 Task: Check the percentage active listings of hiking trails in the last 3 years.
Action: Mouse moved to (1005, 250)
Screenshot: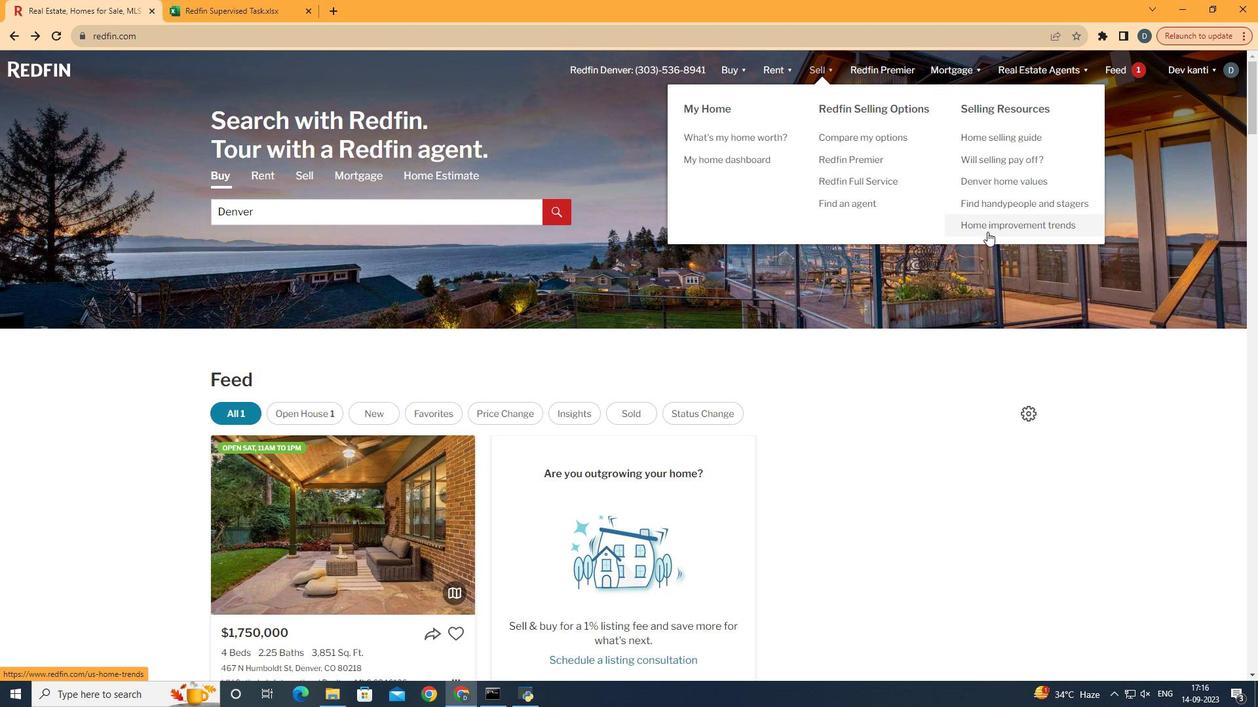 
Action: Mouse pressed left at (1005, 250)
Screenshot: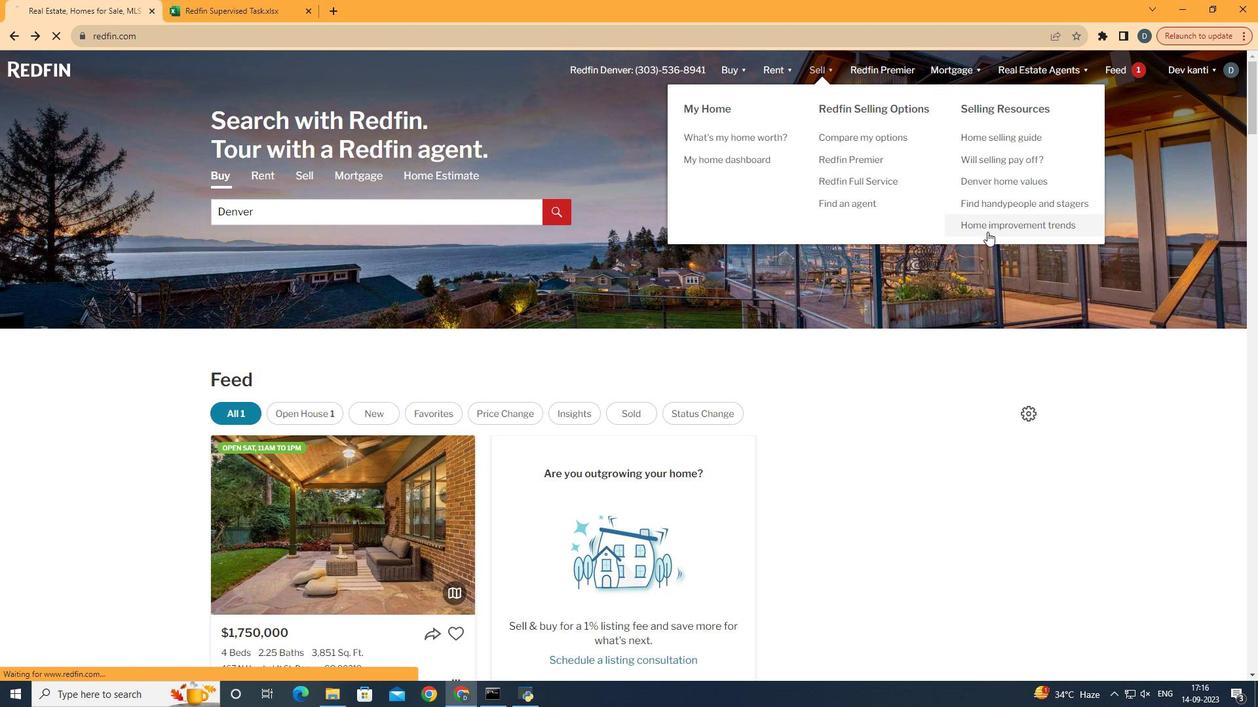 
Action: Mouse moved to (323, 266)
Screenshot: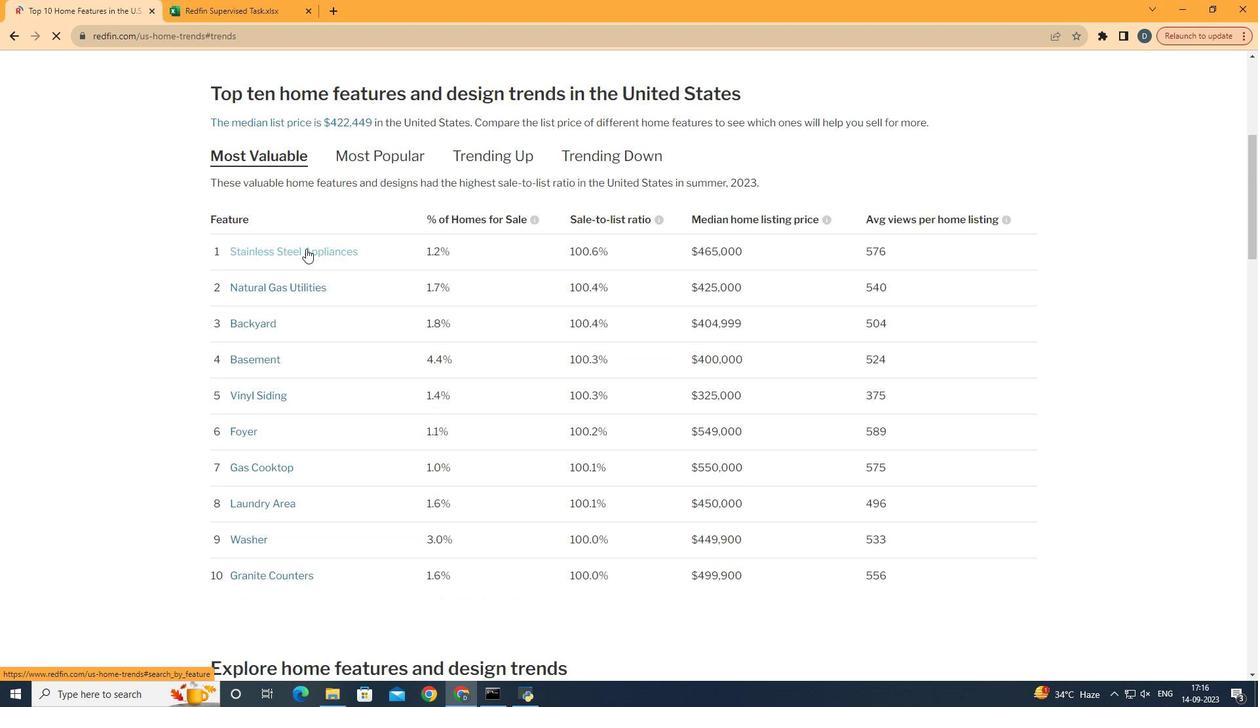 
Action: Mouse pressed left at (323, 266)
Screenshot: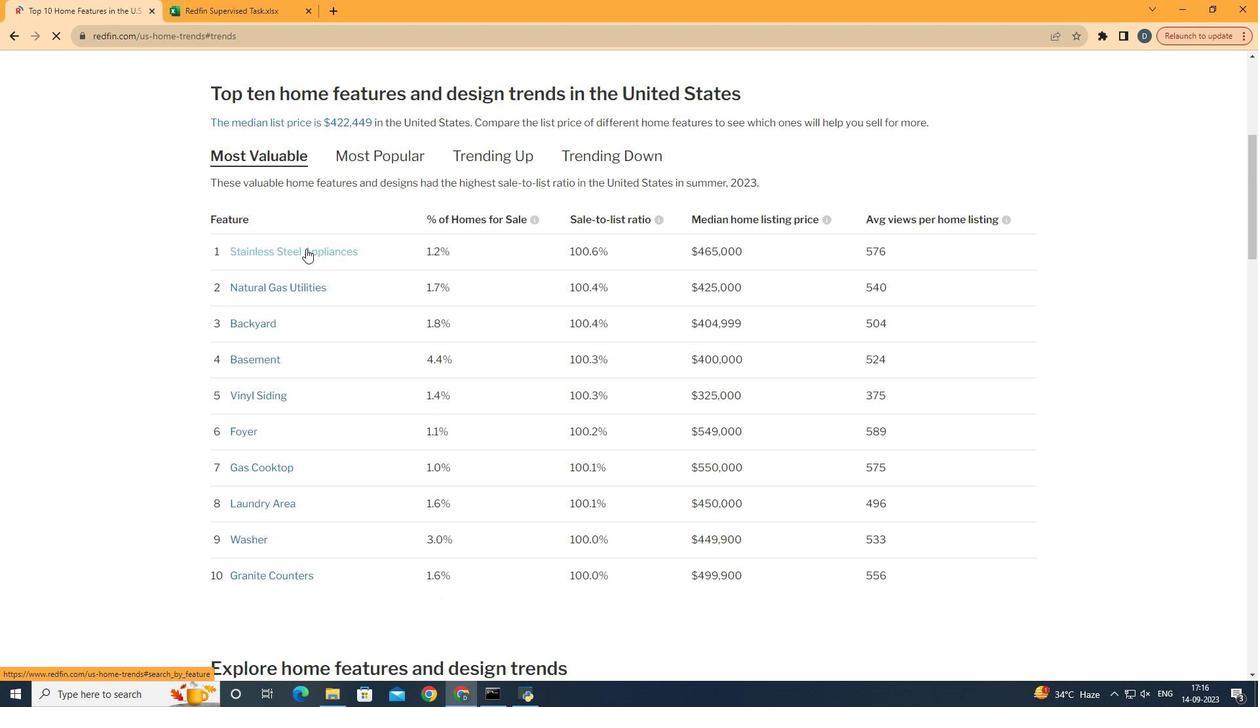 
Action: Mouse moved to (438, 353)
Screenshot: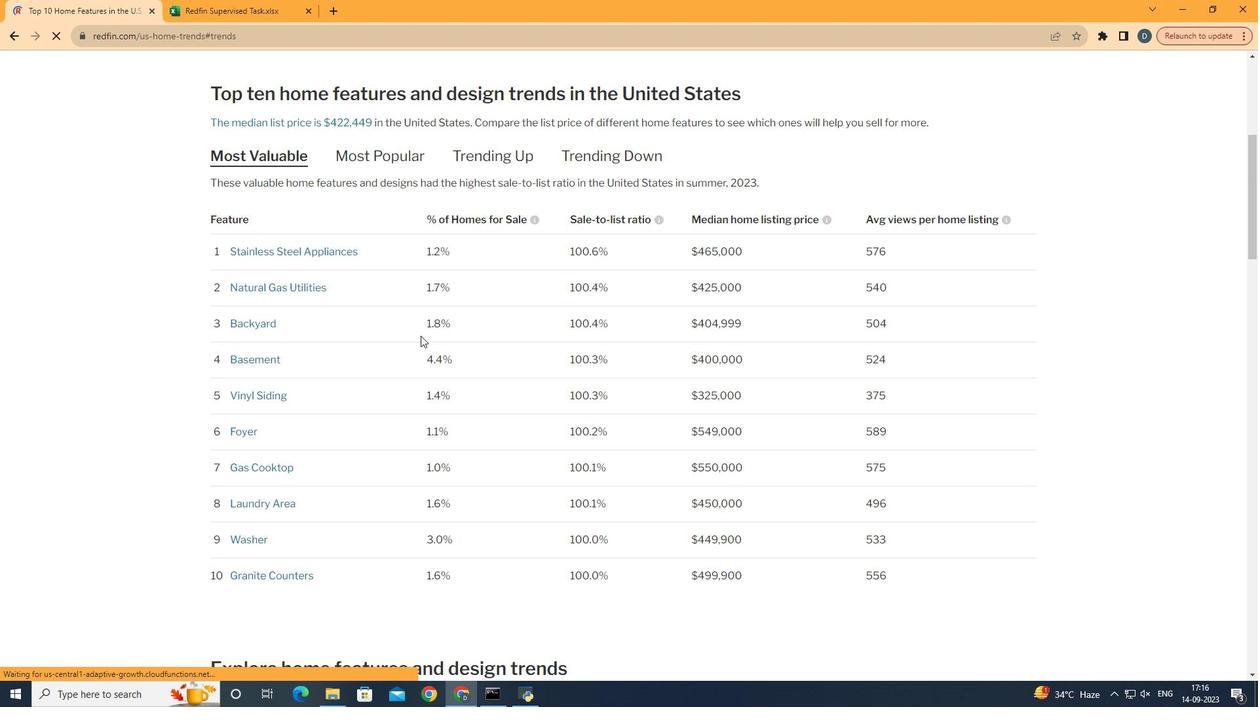 
Action: Mouse scrolled (438, 353) with delta (0, 0)
Screenshot: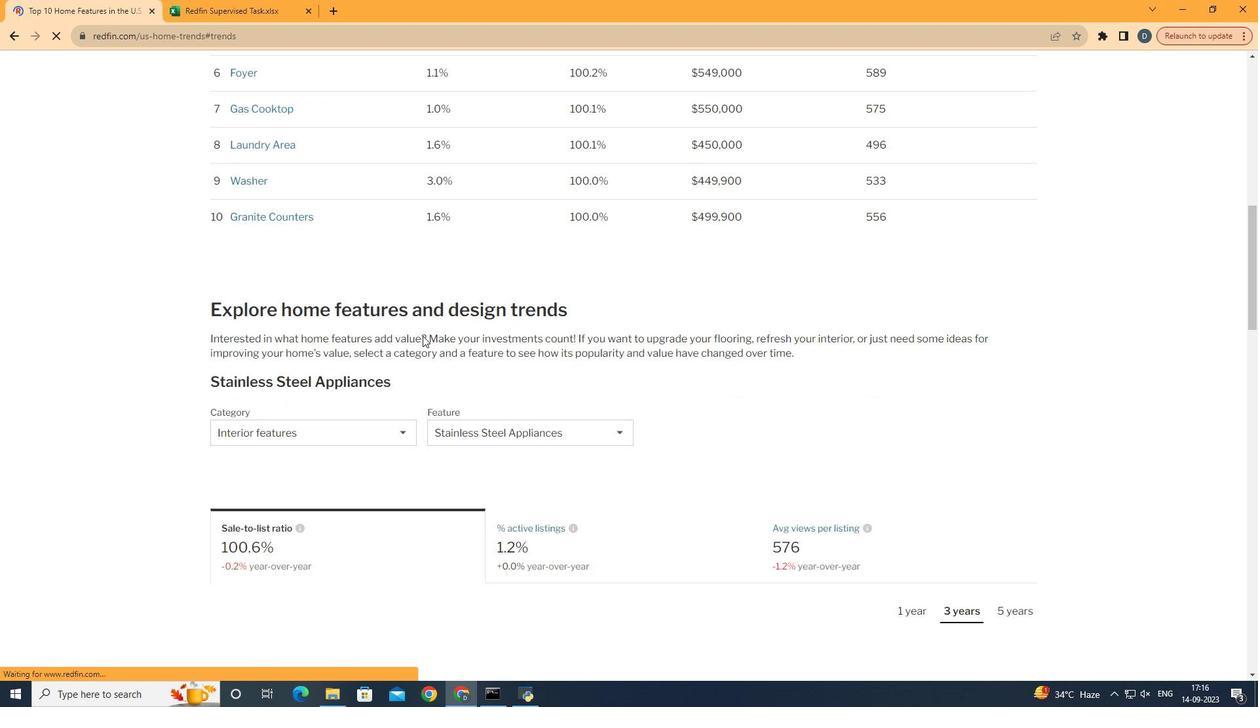 
Action: Mouse scrolled (438, 353) with delta (0, 0)
Screenshot: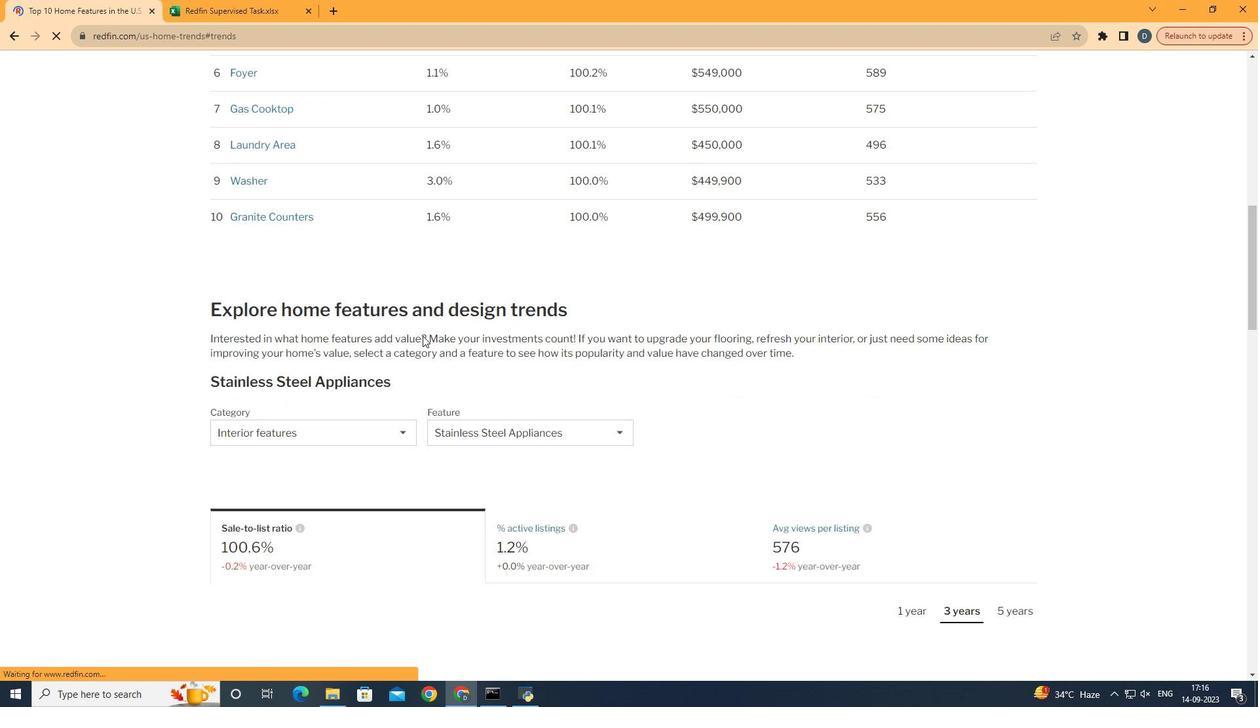 
Action: Mouse scrolled (438, 353) with delta (0, 0)
Screenshot: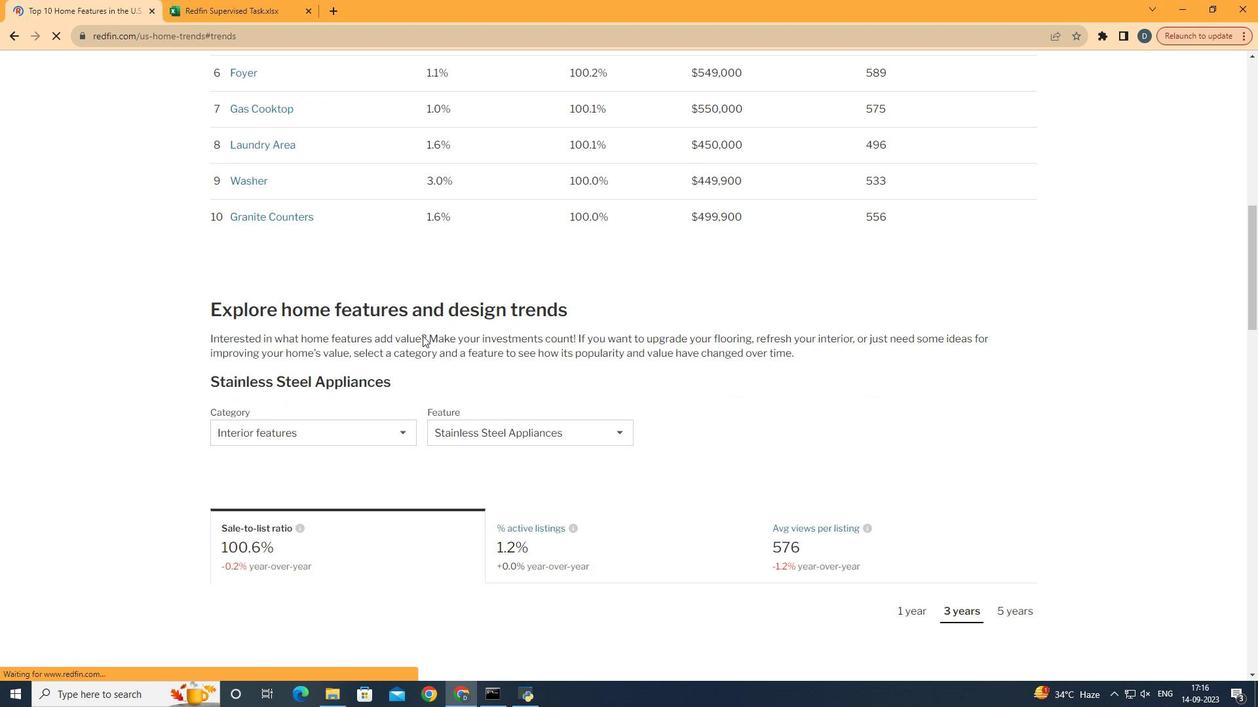 
Action: Mouse scrolled (438, 353) with delta (0, 0)
Screenshot: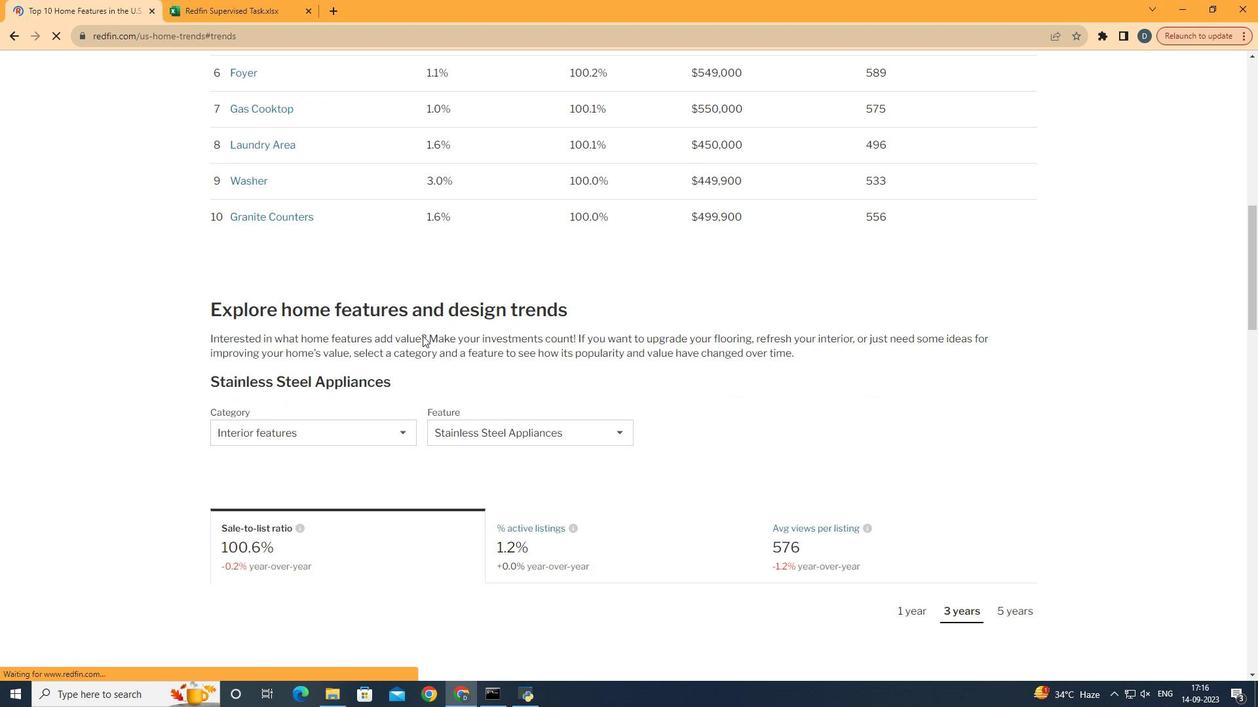 
Action: Mouse scrolled (438, 353) with delta (0, 0)
Screenshot: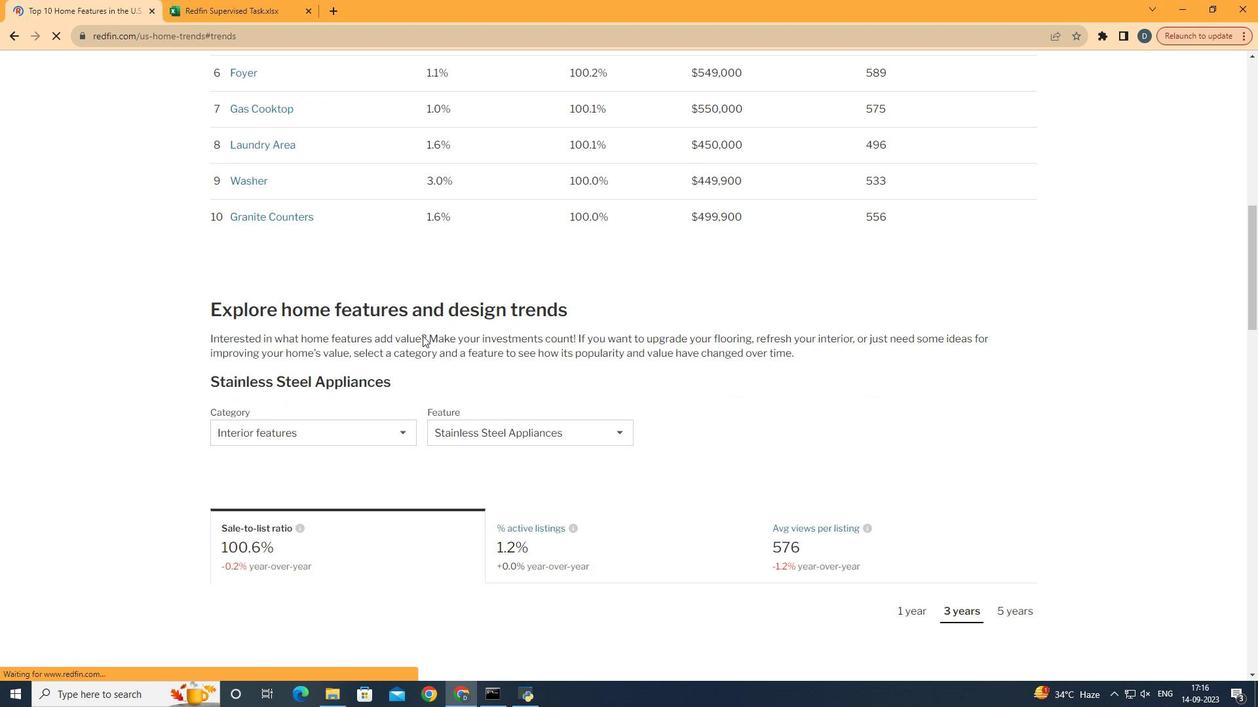 
Action: Mouse scrolled (438, 353) with delta (0, 0)
Screenshot: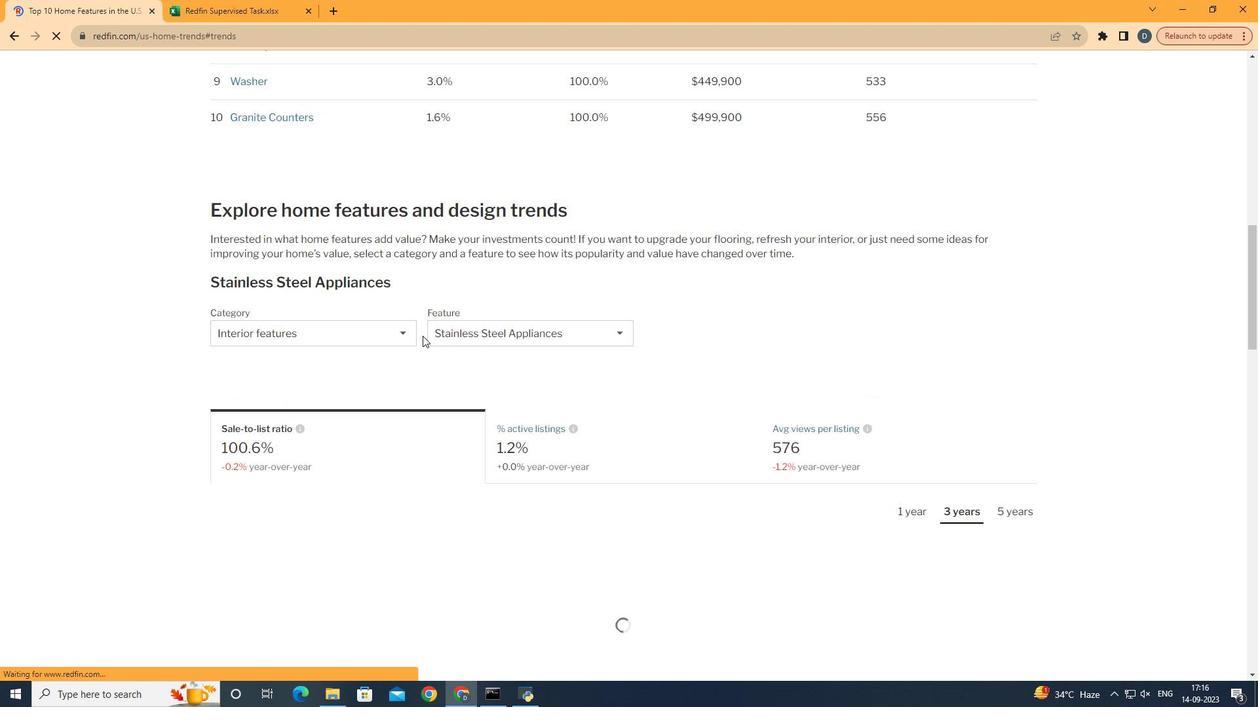 
Action: Mouse scrolled (438, 353) with delta (0, 0)
Screenshot: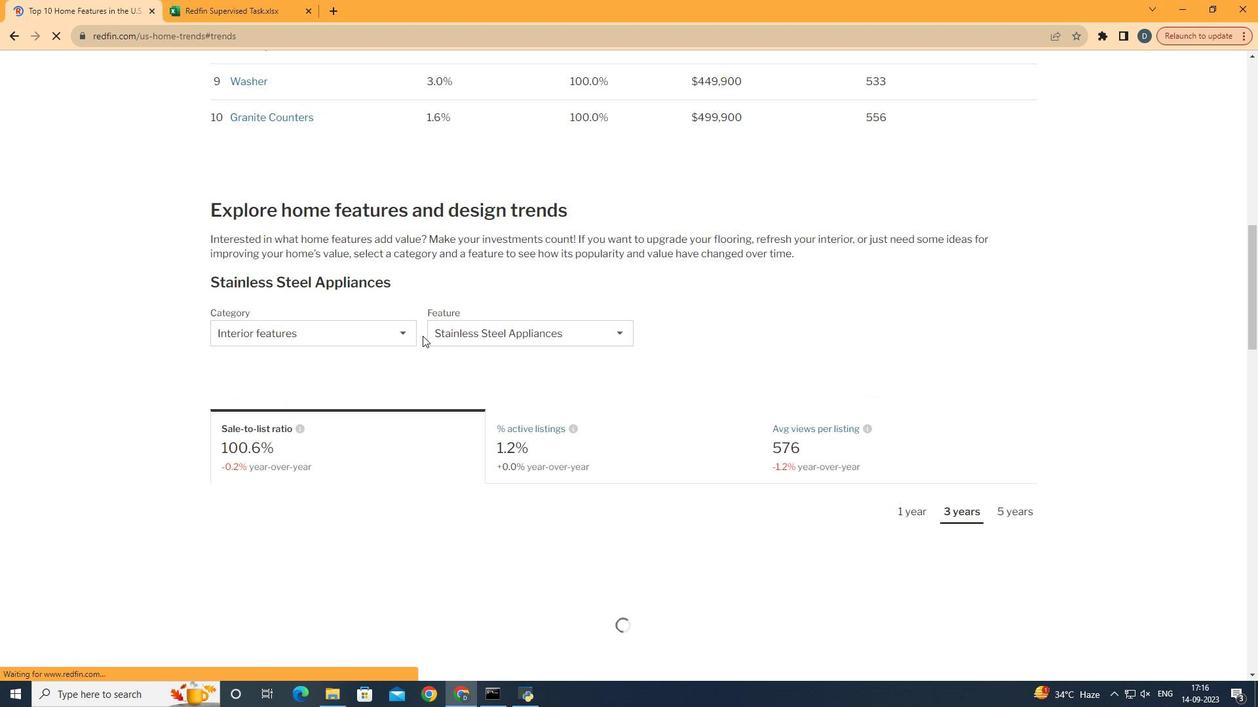 
Action: Mouse moved to (444, 342)
Screenshot: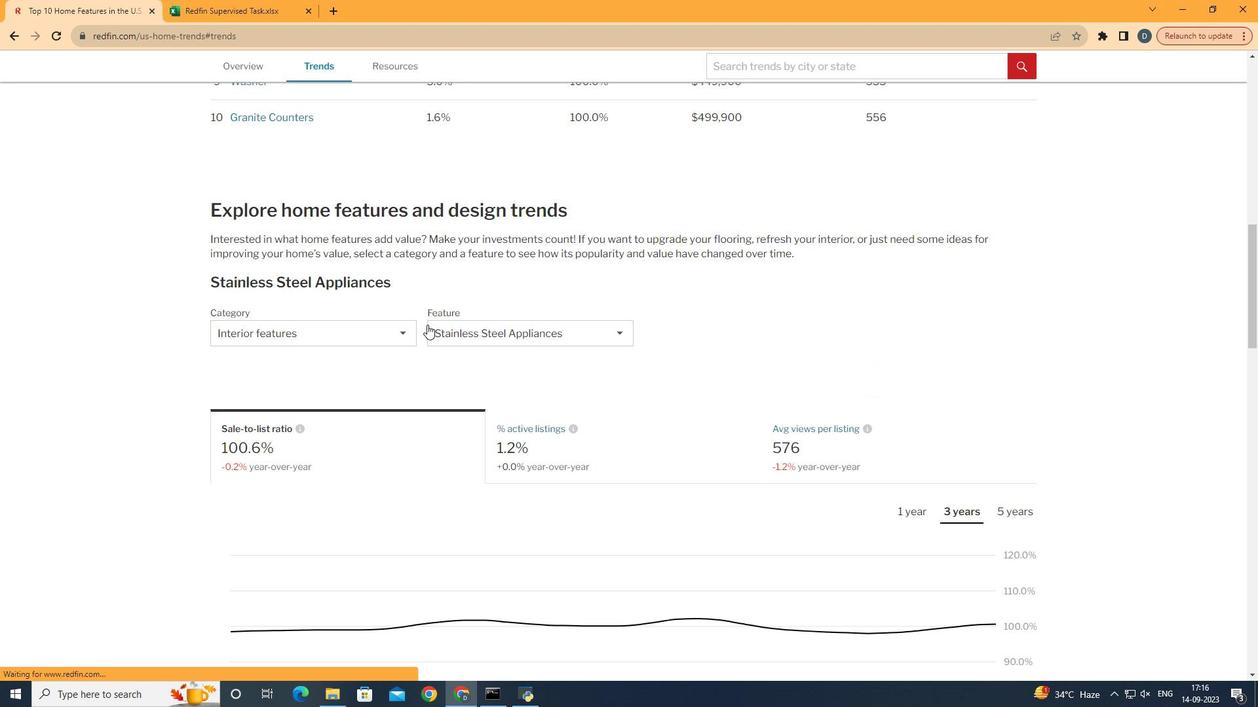 
Action: Mouse scrolled (444, 342) with delta (0, 0)
Screenshot: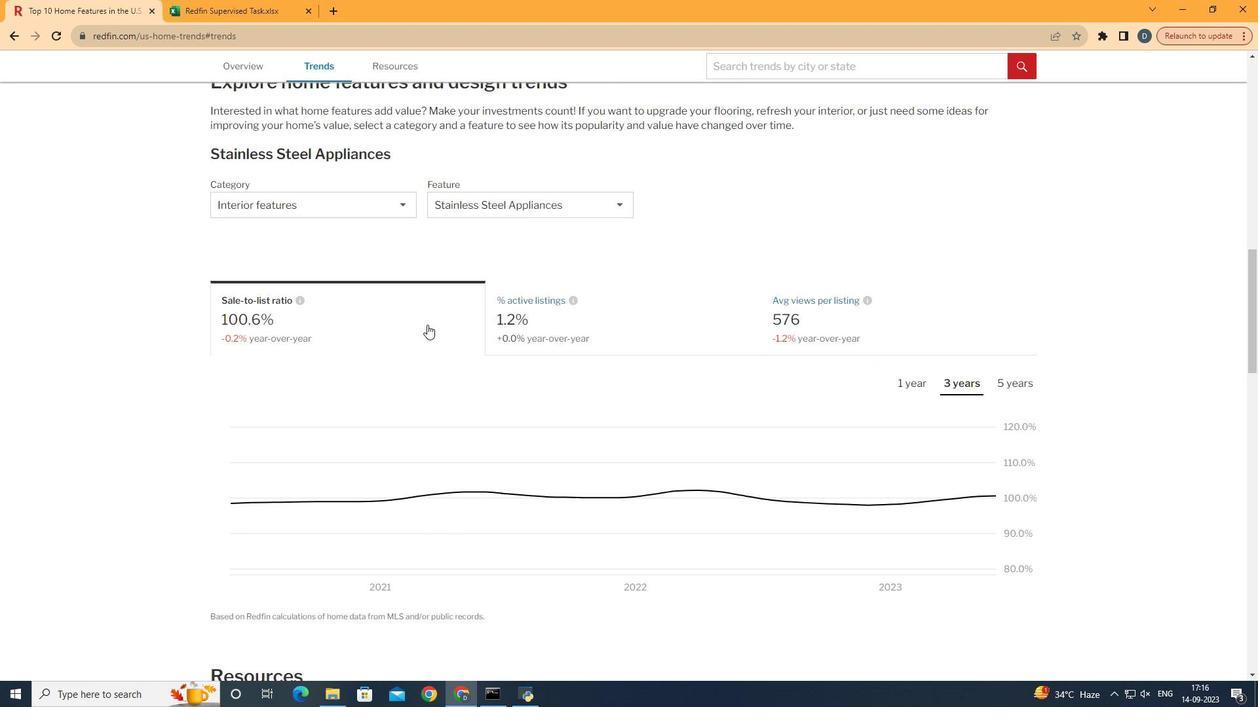 
Action: Mouse scrolled (444, 342) with delta (0, 0)
Screenshot: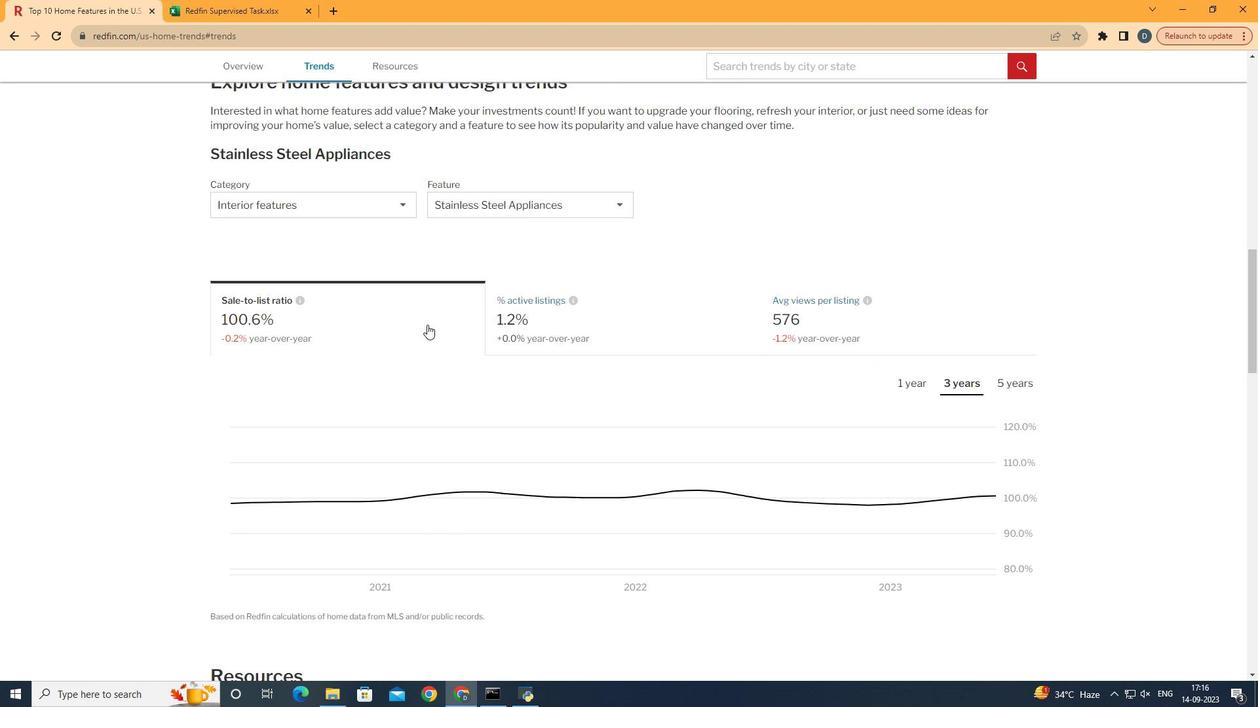 
Action: Mouse scrolled (444, 342) with delta (0, 0)
Screenshot: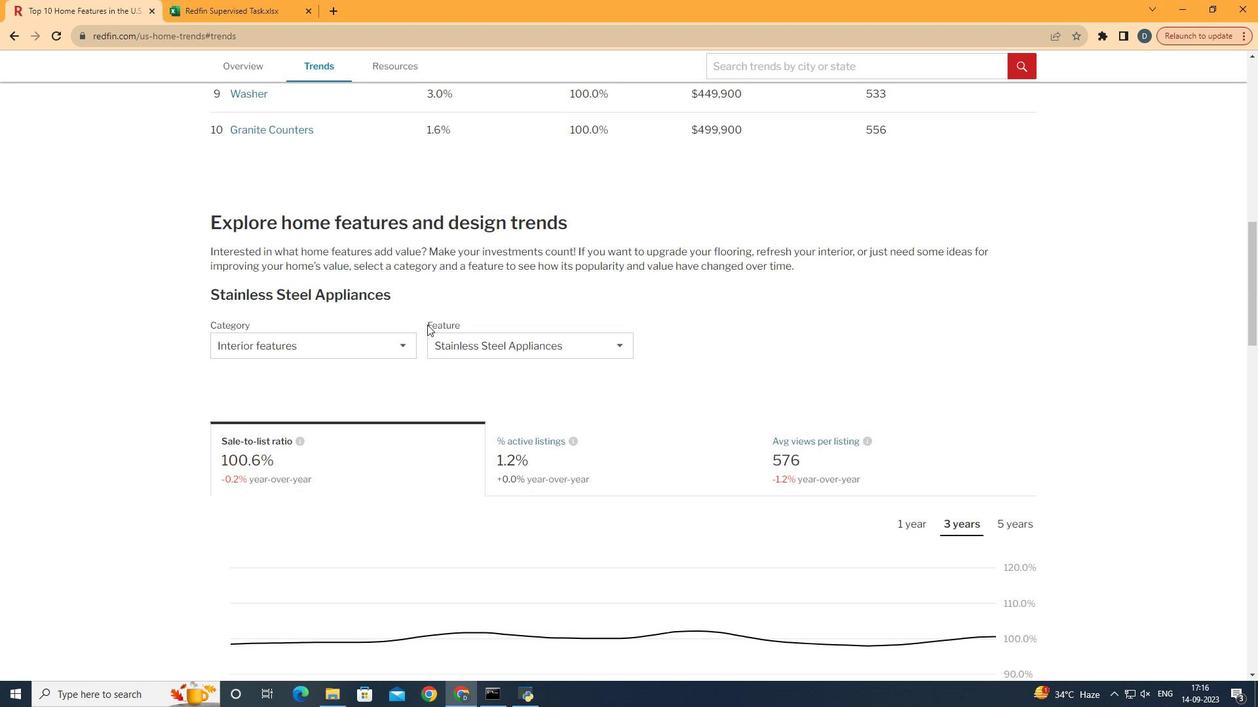 
Action: Mouse scrolled (444, 342) with delta (0, 0)
Screenshot: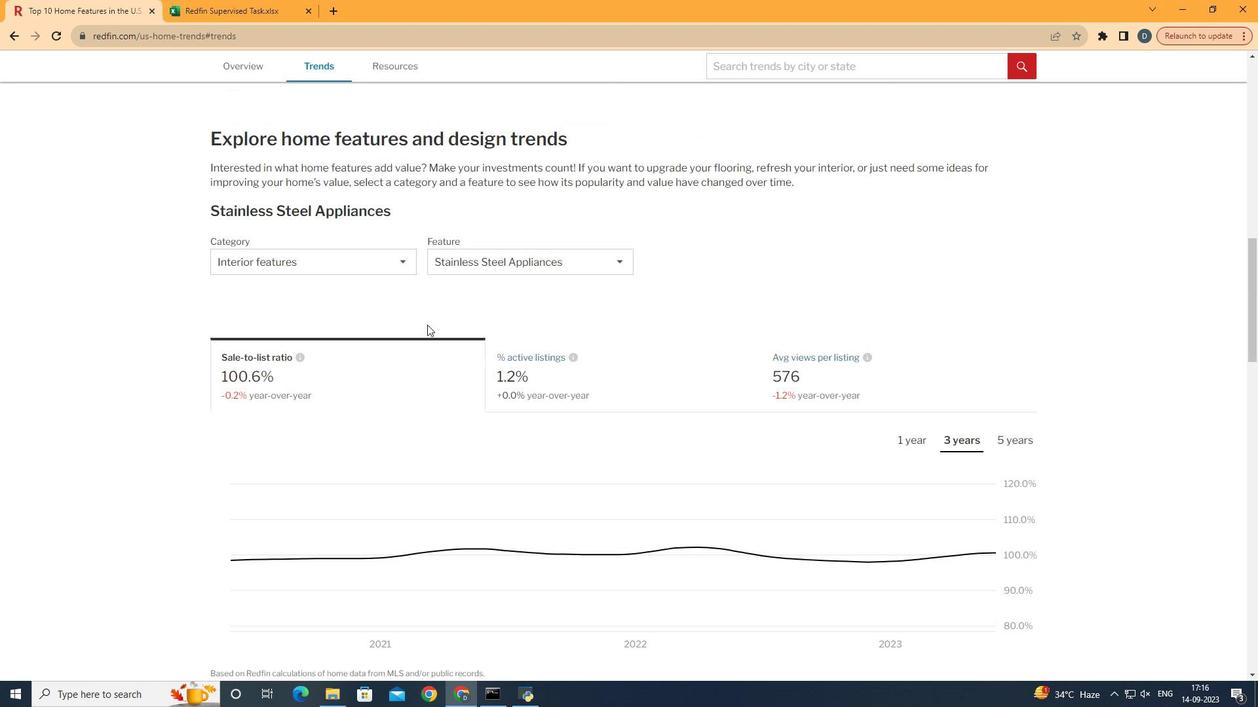 
Action: Mouse scrolled (444, 342) with delta (0, 0)
Screenshot: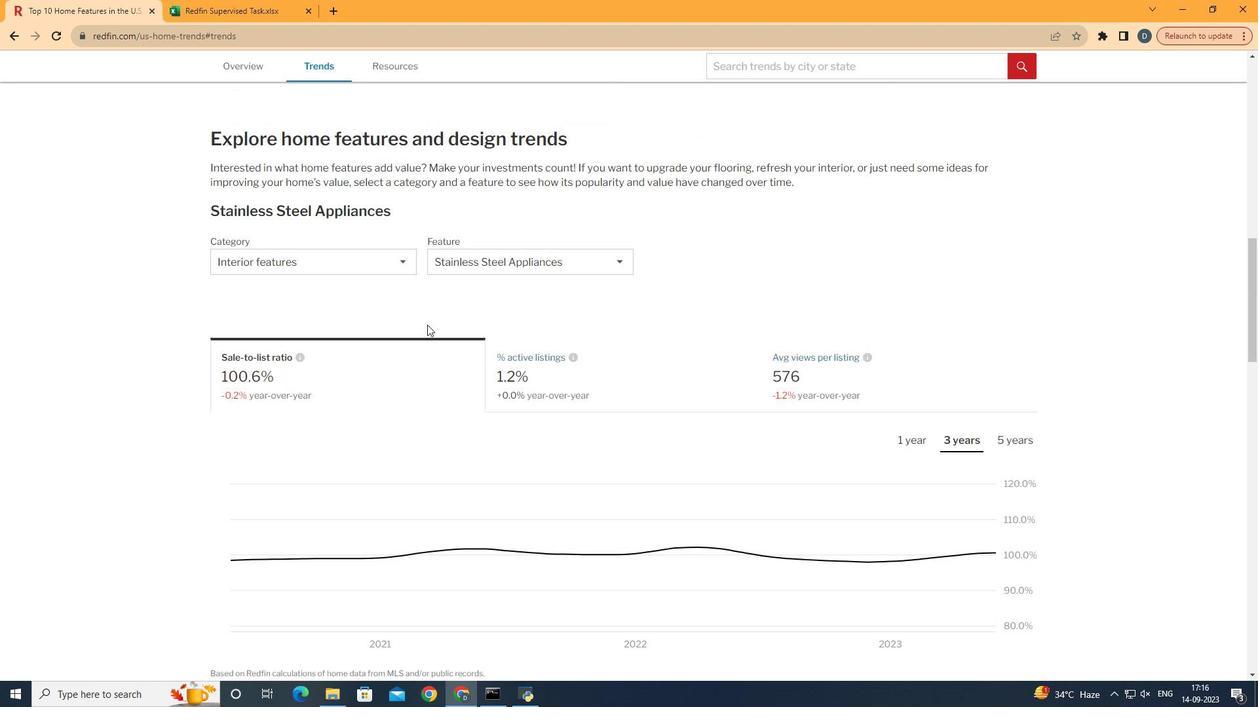 
Action: Mouse scrolled (444, 342) with delta (0, 0)
Screenshot: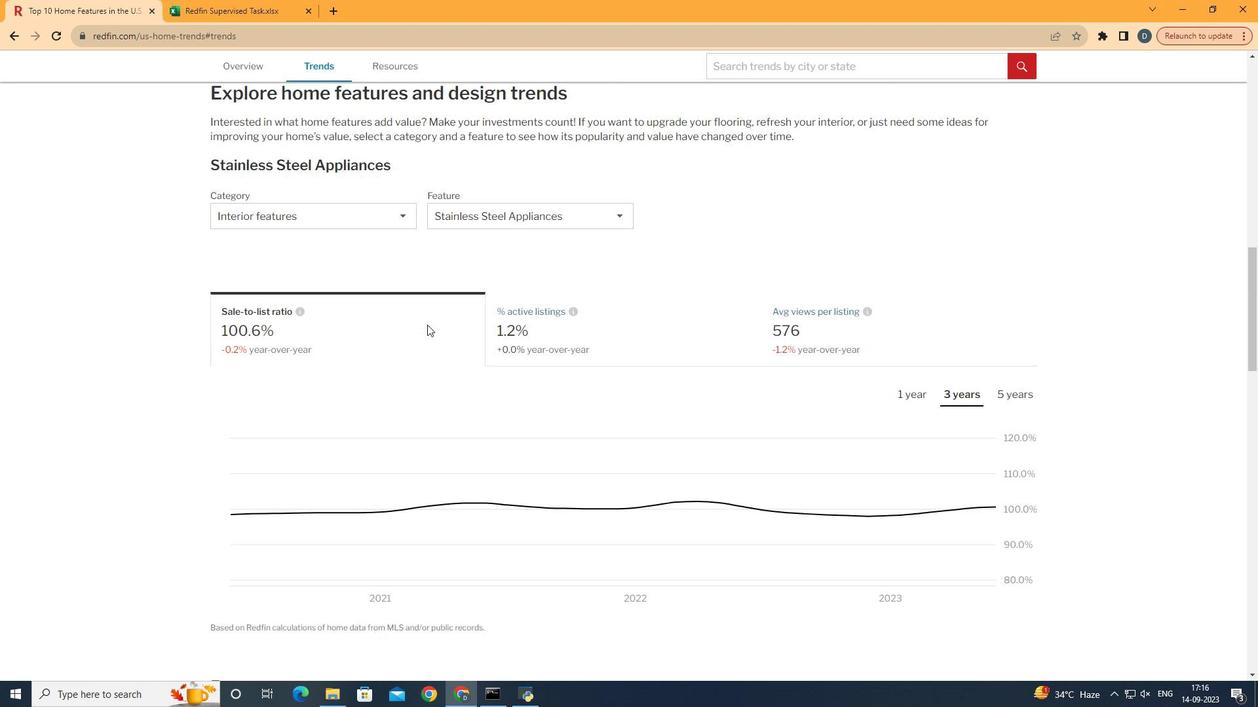 
Action: Mouse scrolled (444, 342) with delta (0, 0)
Screenshot: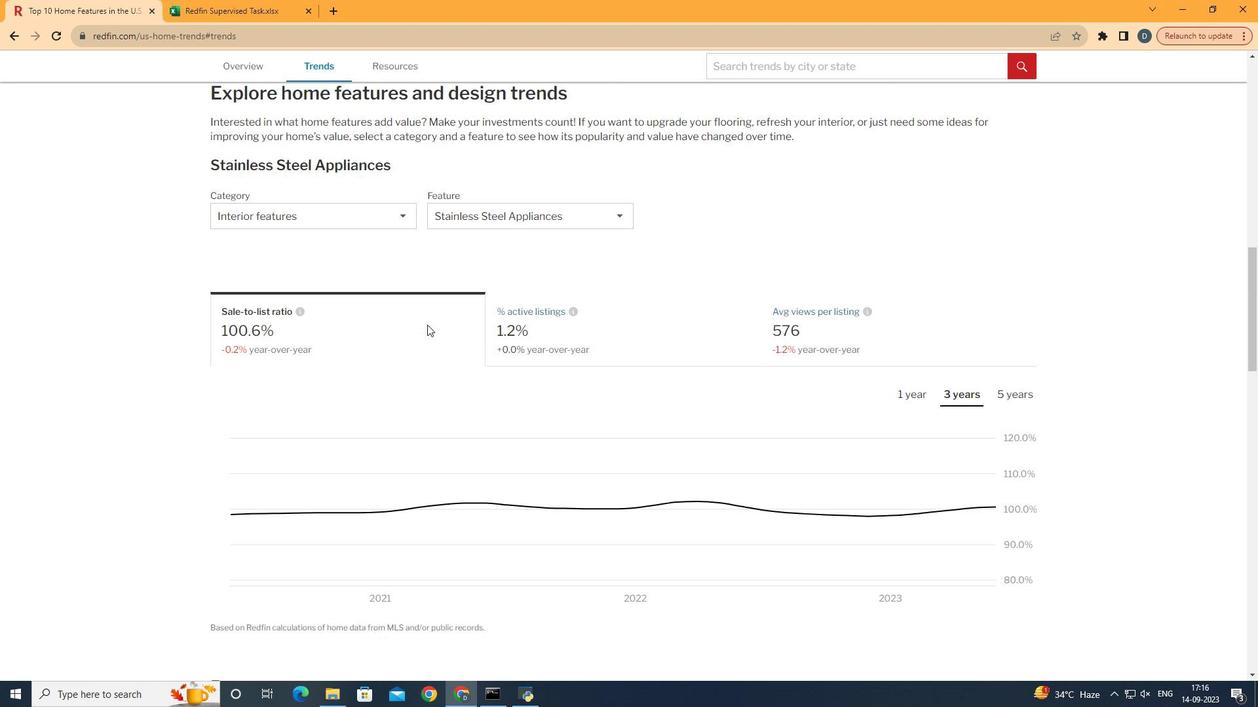 
Action: Mouse scrolled (444, 342) with delta (0, 0)
Screenshot: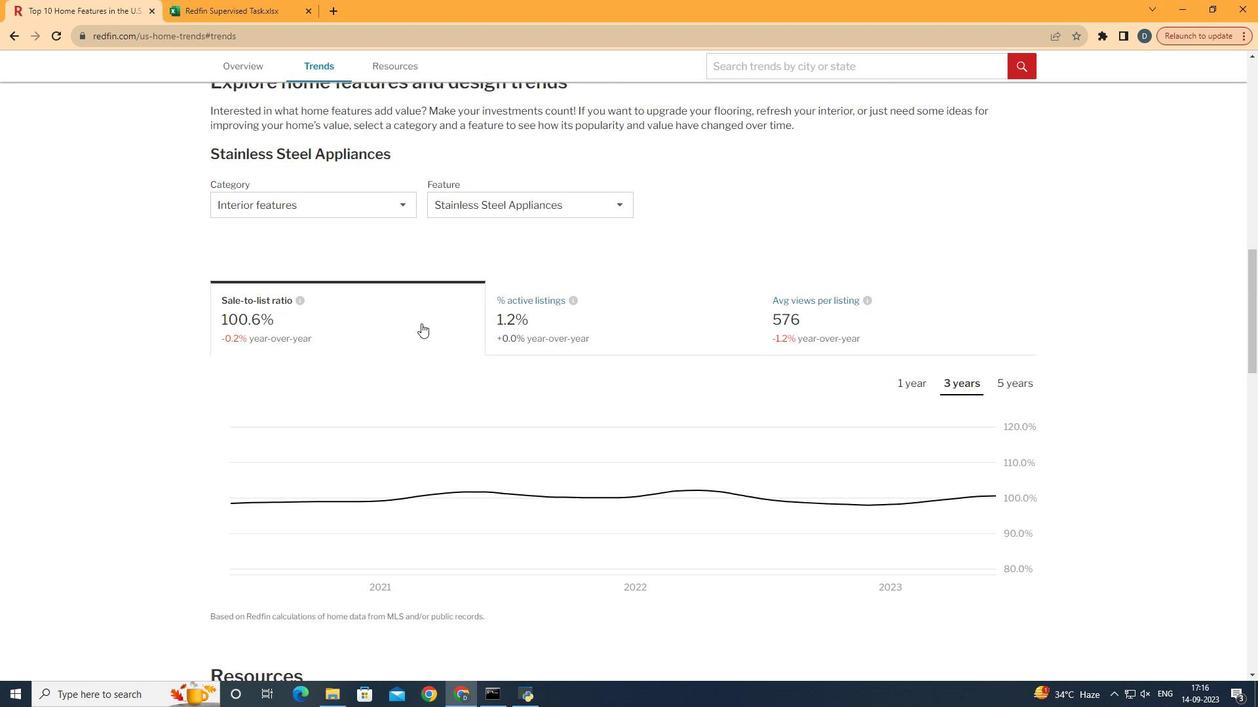 
Action: Mouse moved to (405, 210)
Screenshot: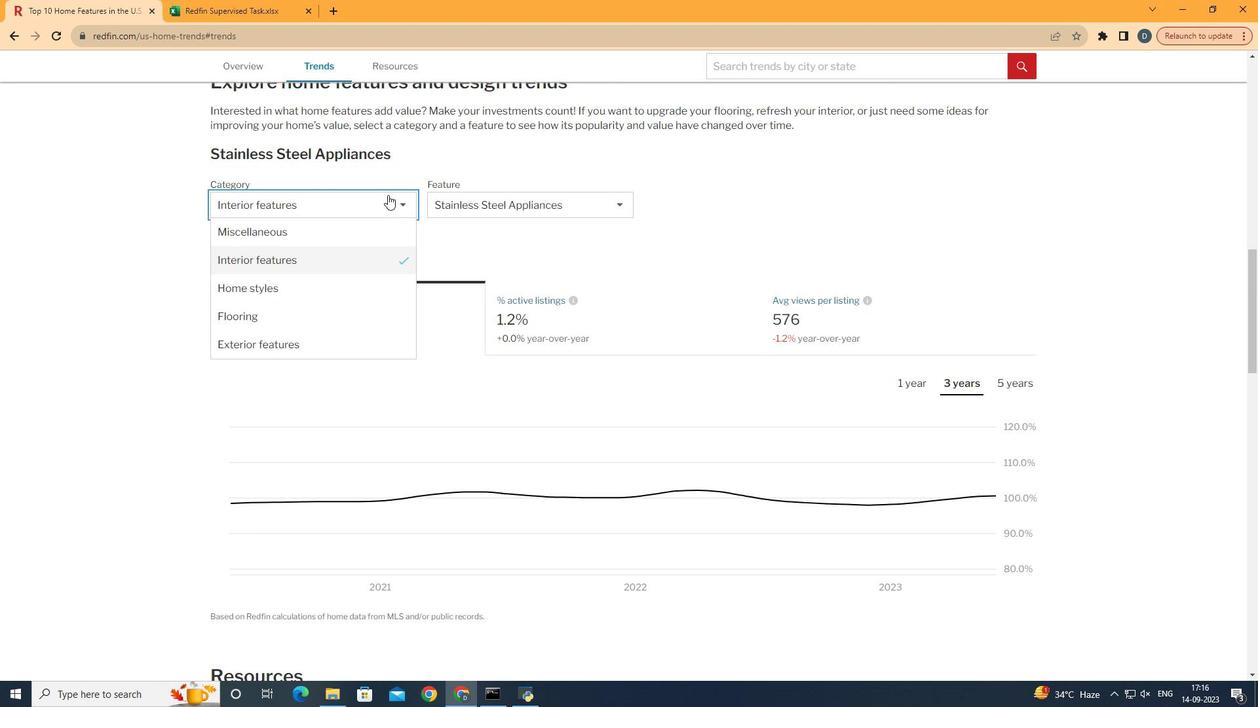 
Action: Mouse pressed left at (405, 210)
Screenshot: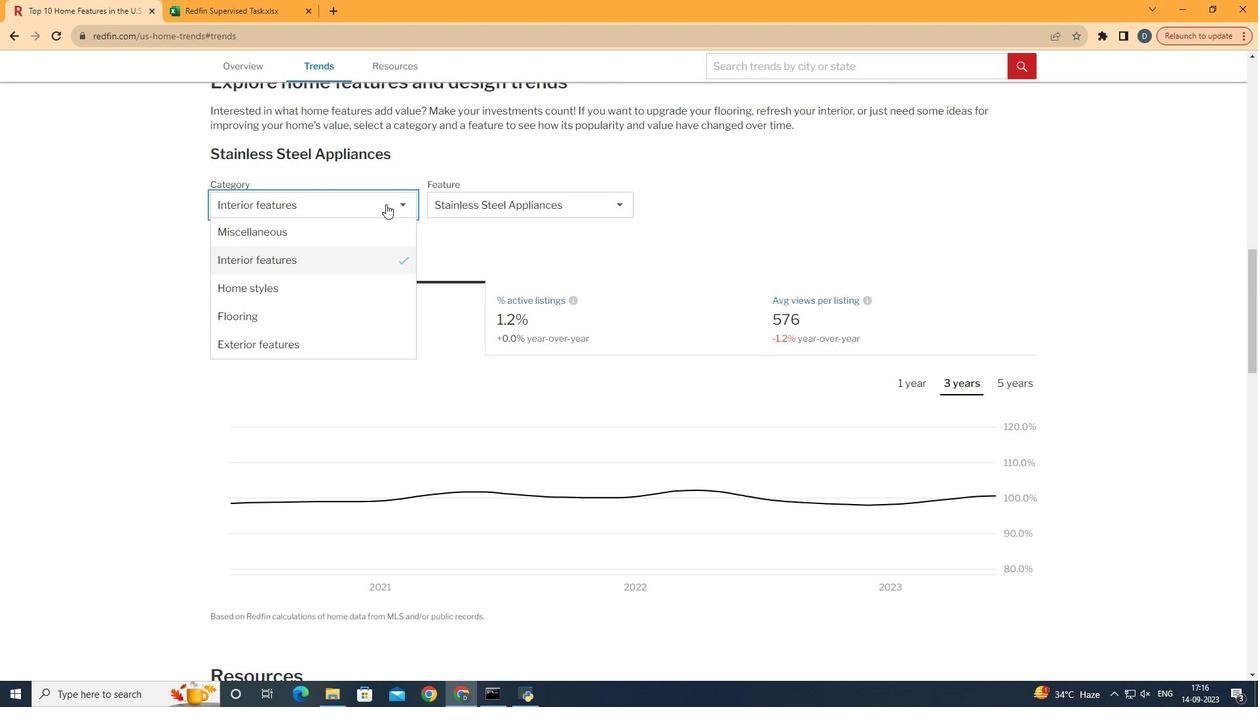 
Action: Mouse moved to (357, 362)
Screenshot: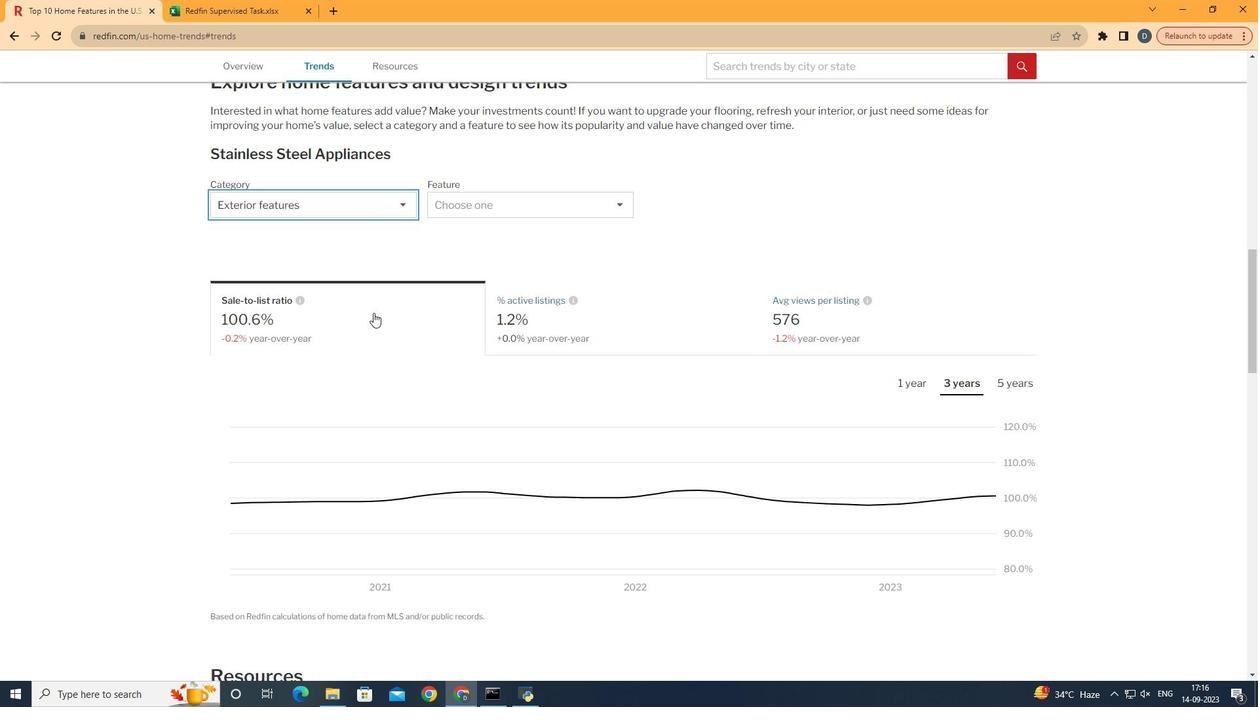 
Action: Mouse pressed left at (357, 362)
Screenshot: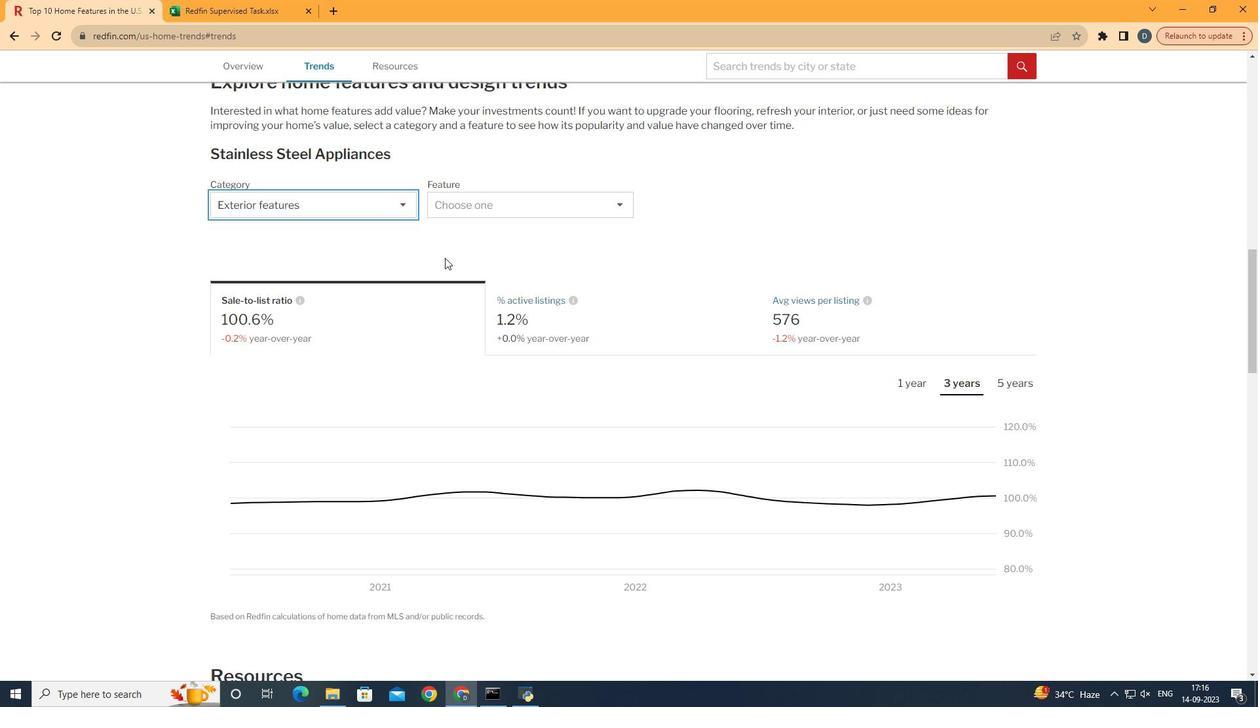 
Action: Mouse moved to (511, 227)
Screenshot: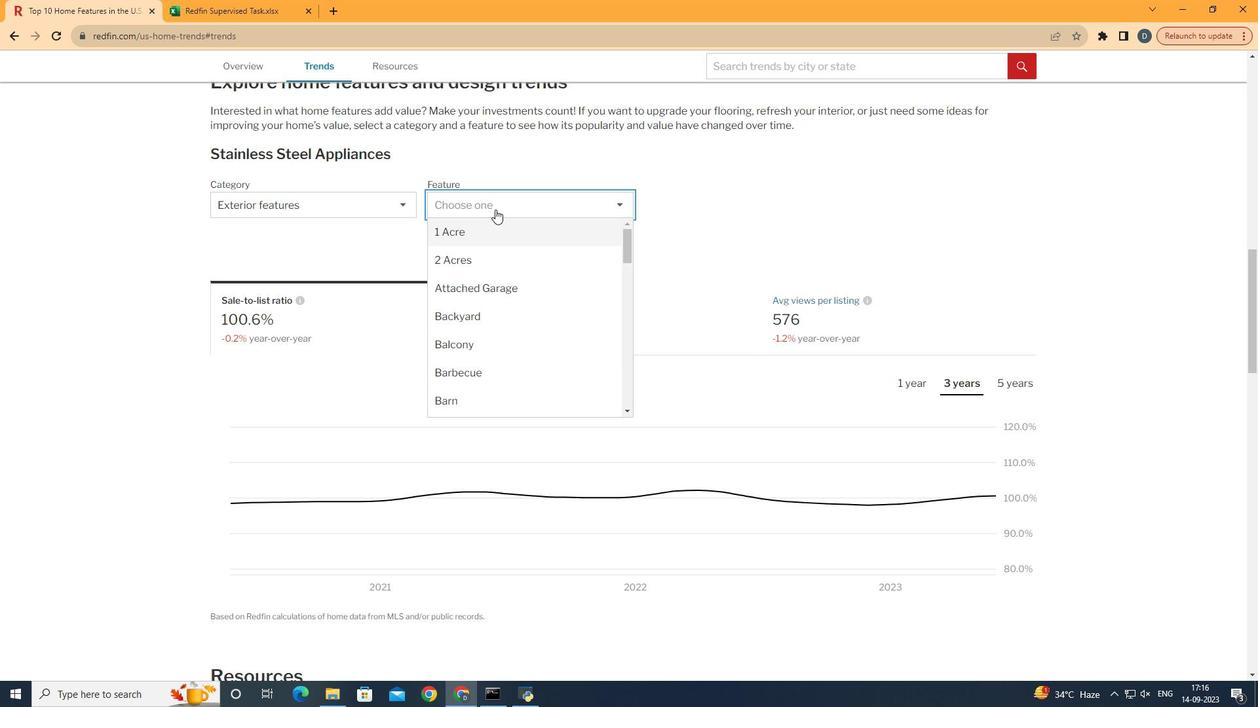 
Action: Mouse pressed left at (511, 227)
Screenshot: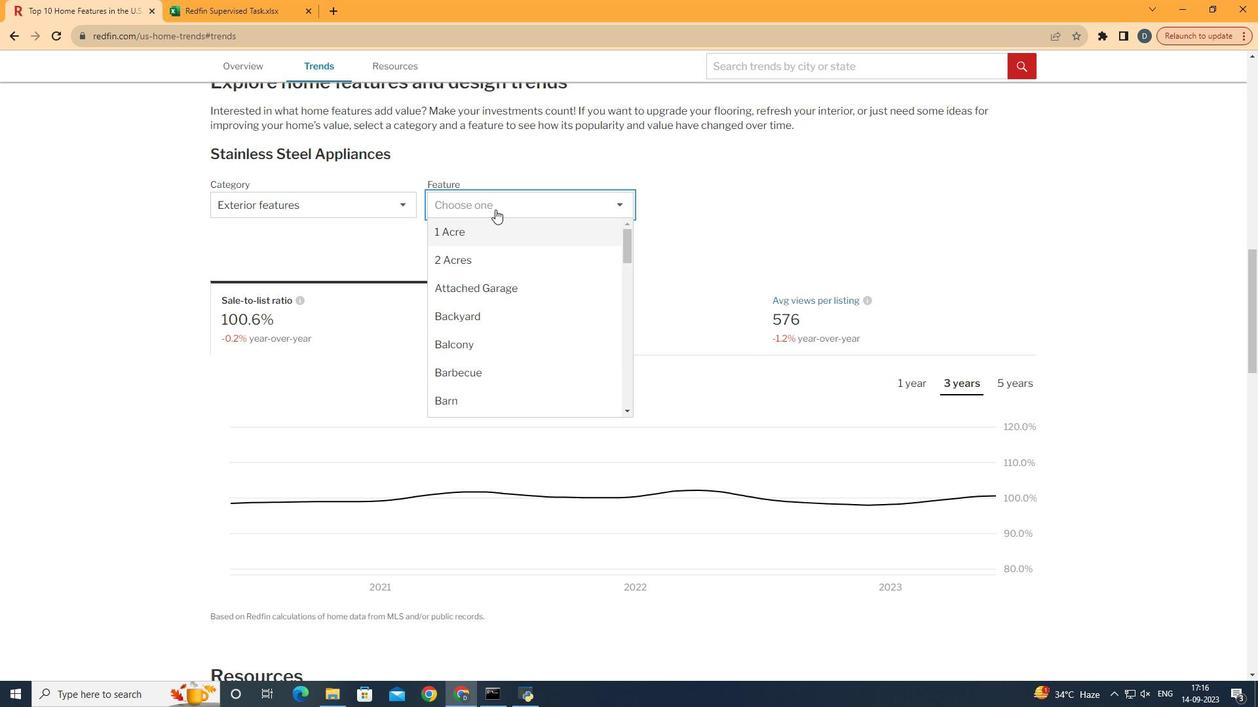 
Action: Mouse moved to (525, 335)
Screenshot: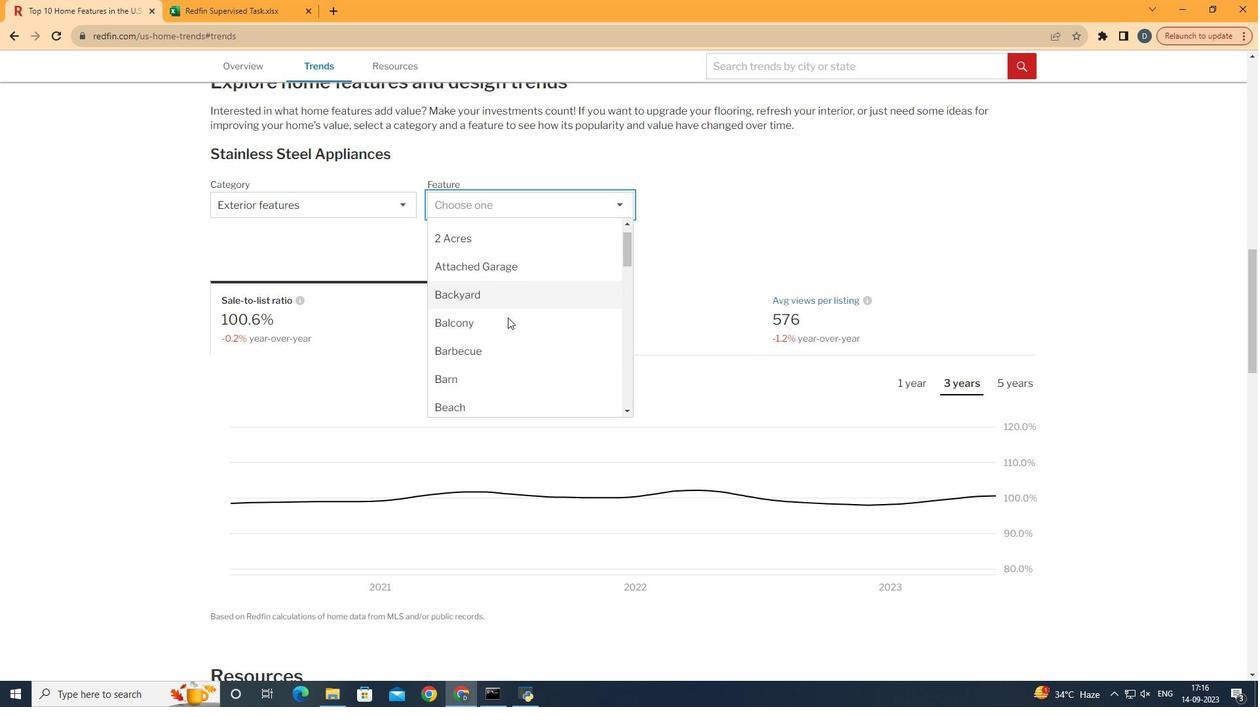
Action: Mouse scrolled (525, 334) with delta (0, 0)
Screenshot: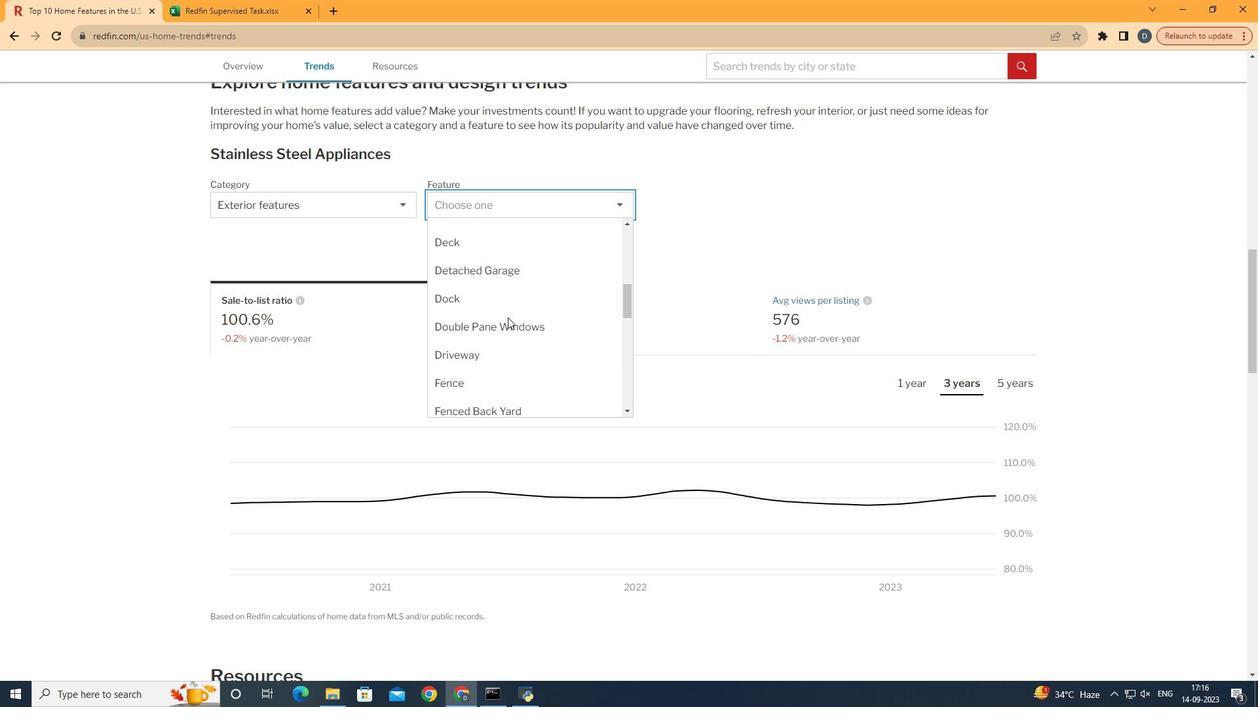 
Action: Mouse scrolled (525, 334) with delta (0, 0)
Screenshot: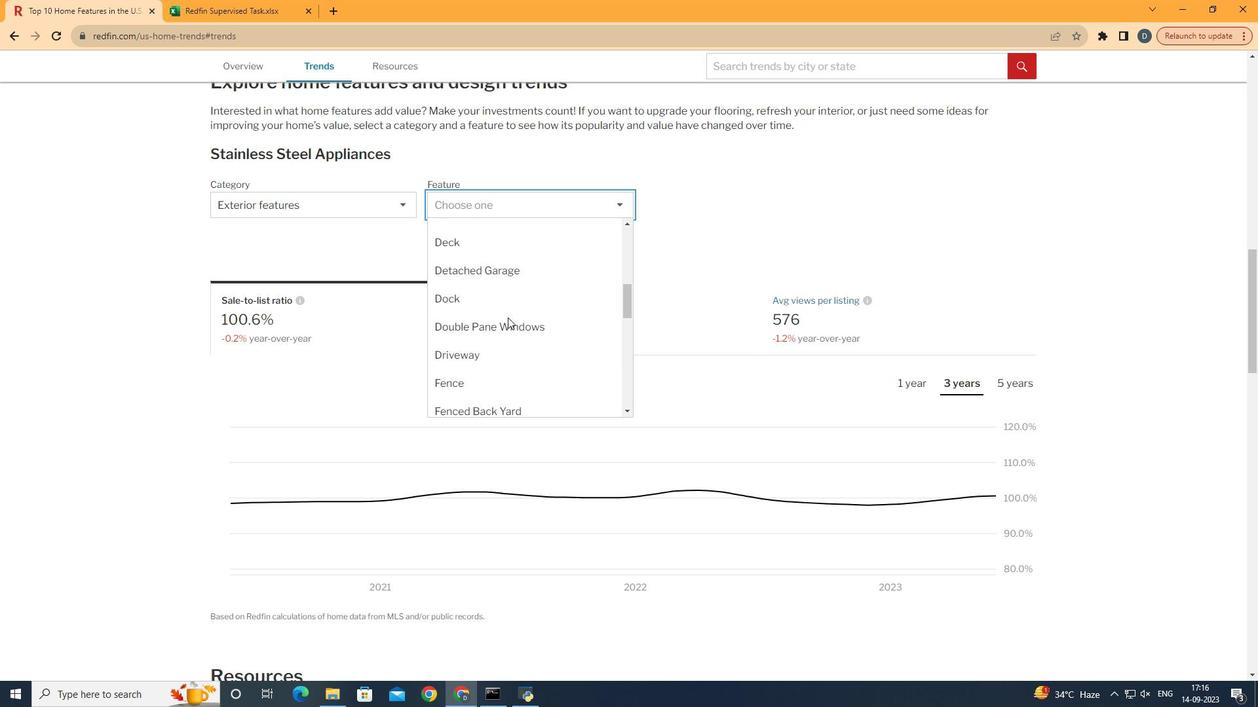 
Action: Mouse scrolled (525, 334) with delta (0, 0)
Screenshot: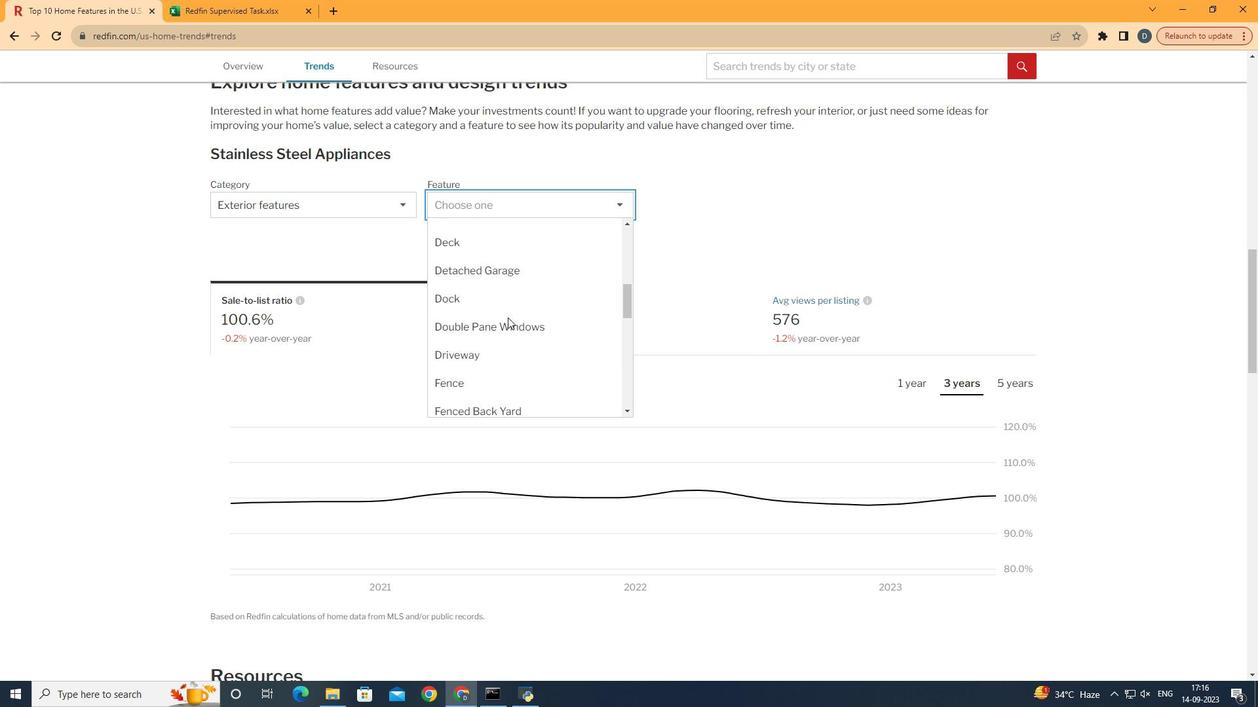 
Action: Mouse scrolled (525, 334) with delta (0, 0)
Screenshot: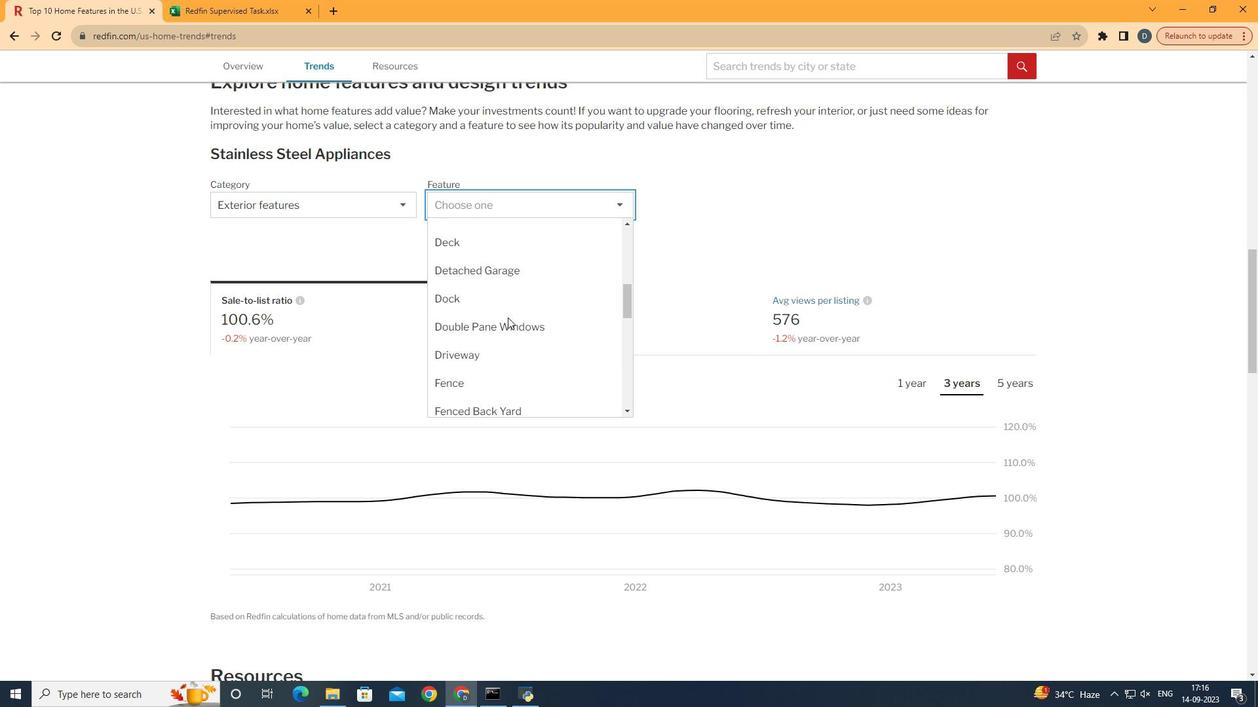
Action: Mouse scrolled (525, 334) with delta (0, 0)
Screenshot: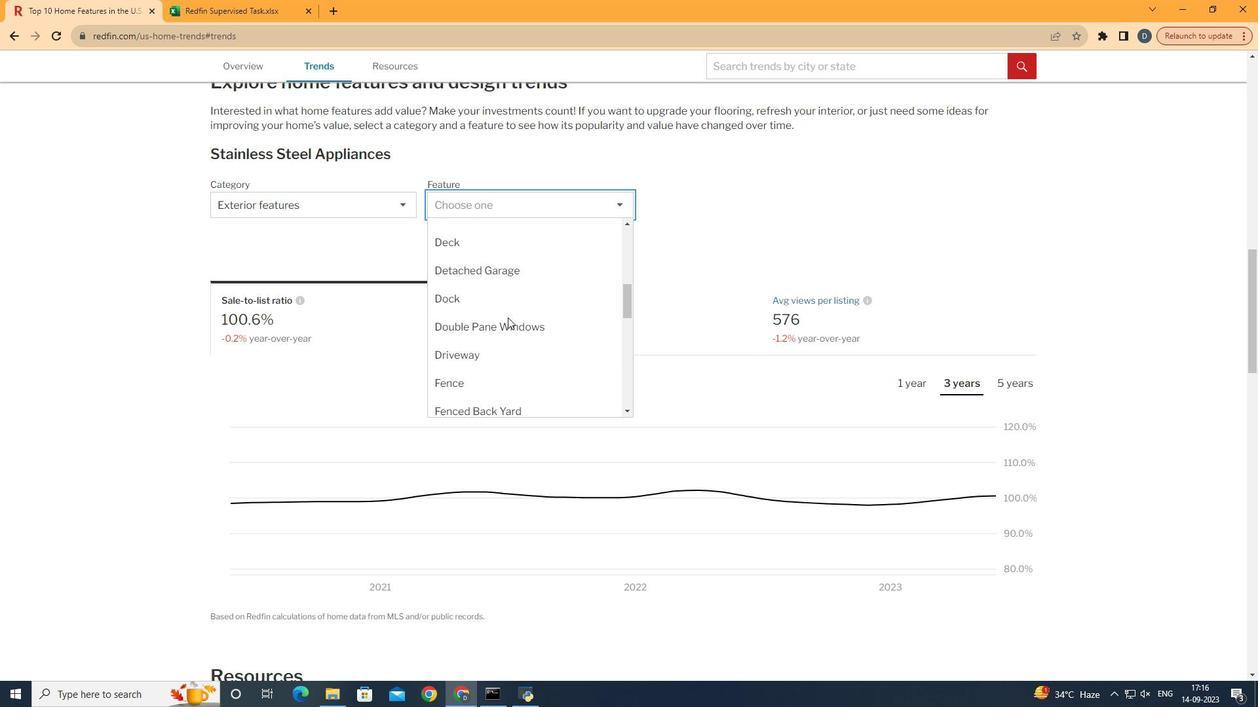 
Action: Mouse scrolled (525, 334) with delta (0, 0)
Screenshot: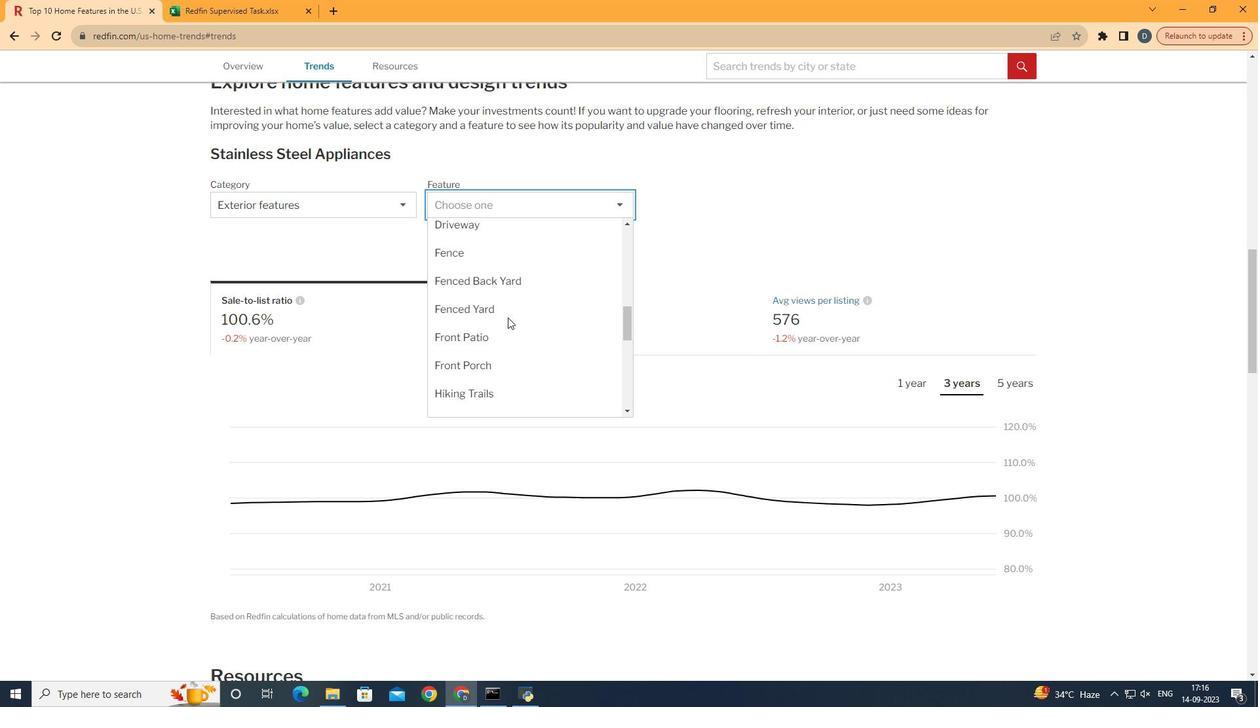 
Action: Mouse scrolled (525, 334) with delta (0, 0)
Screenshot: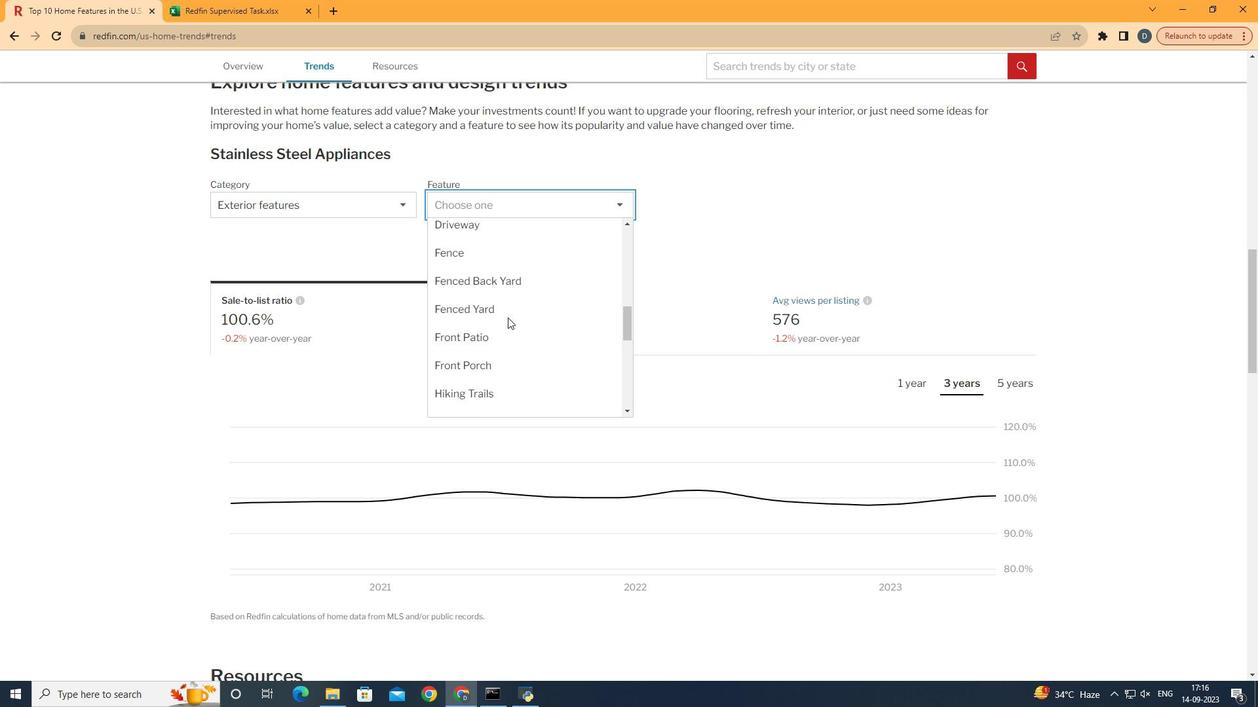 
Action: Mouse moved to (526, 335)
Screenshot: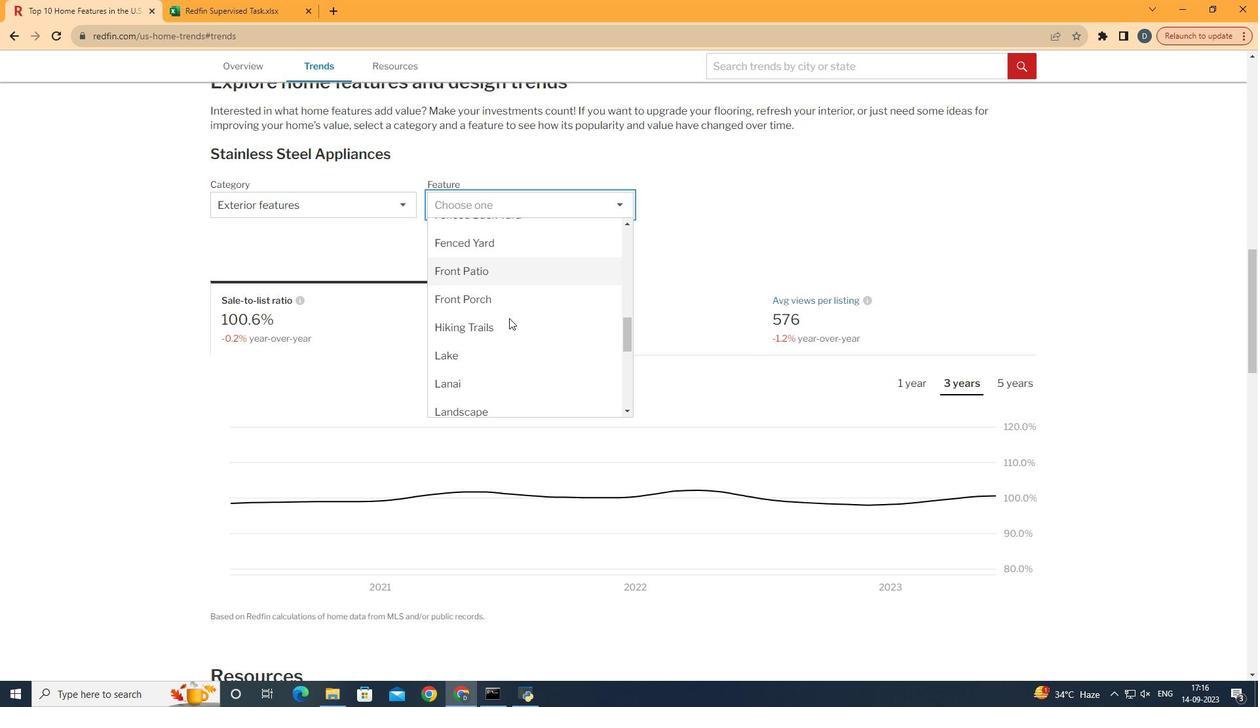 
Action: Mouse scrolled (526, 334) with delta (0, 0)
Screenshot: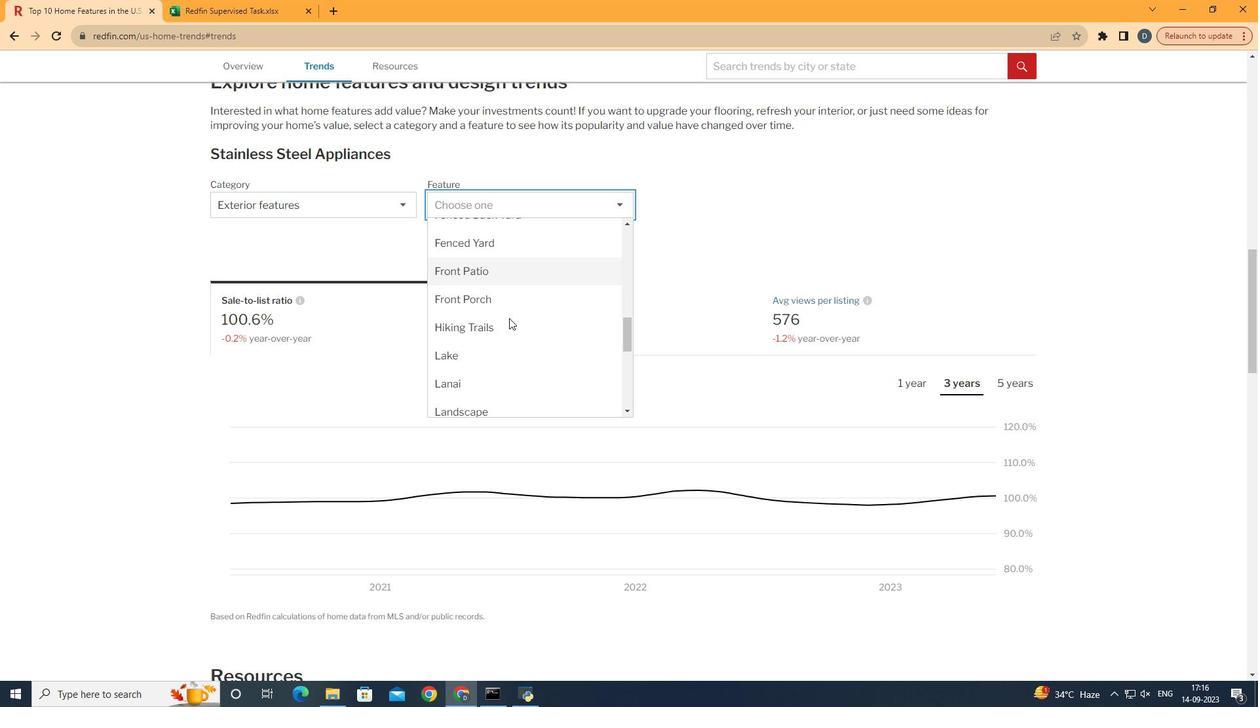 
Action: Mouse moved to (533, 336)
Screenshot: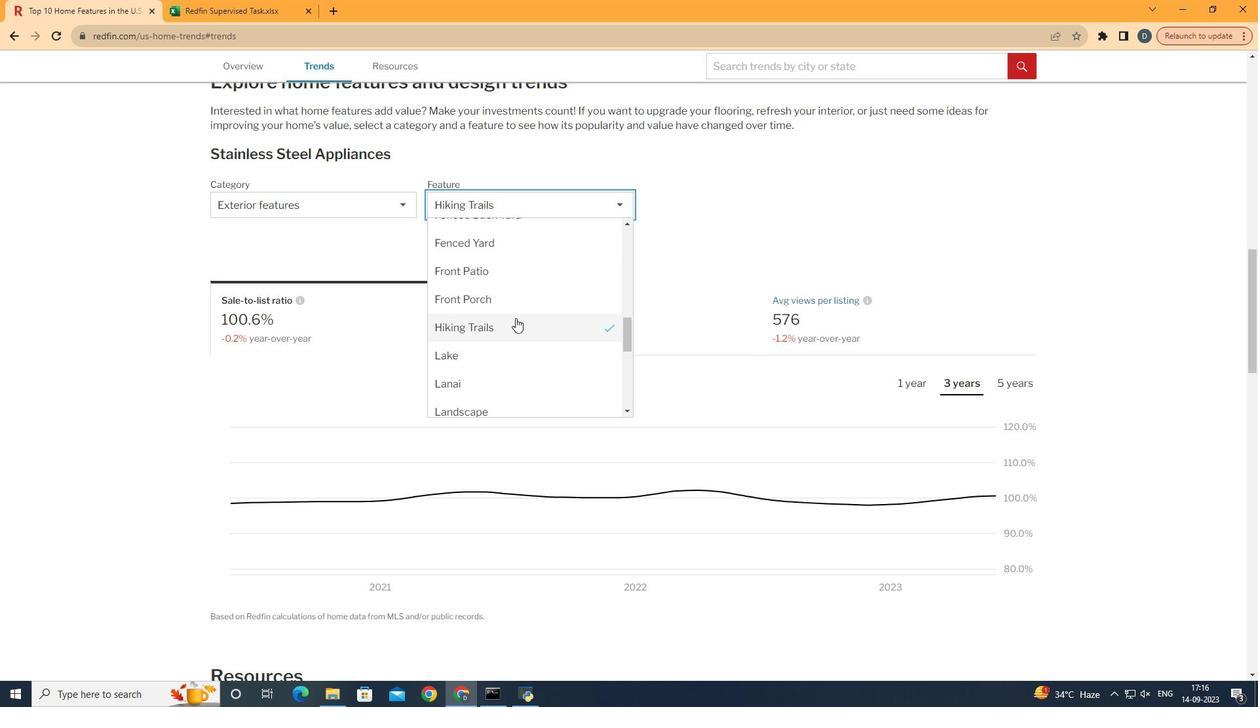 
Action: Mouse pressed left at (533, 336)
Screenshot: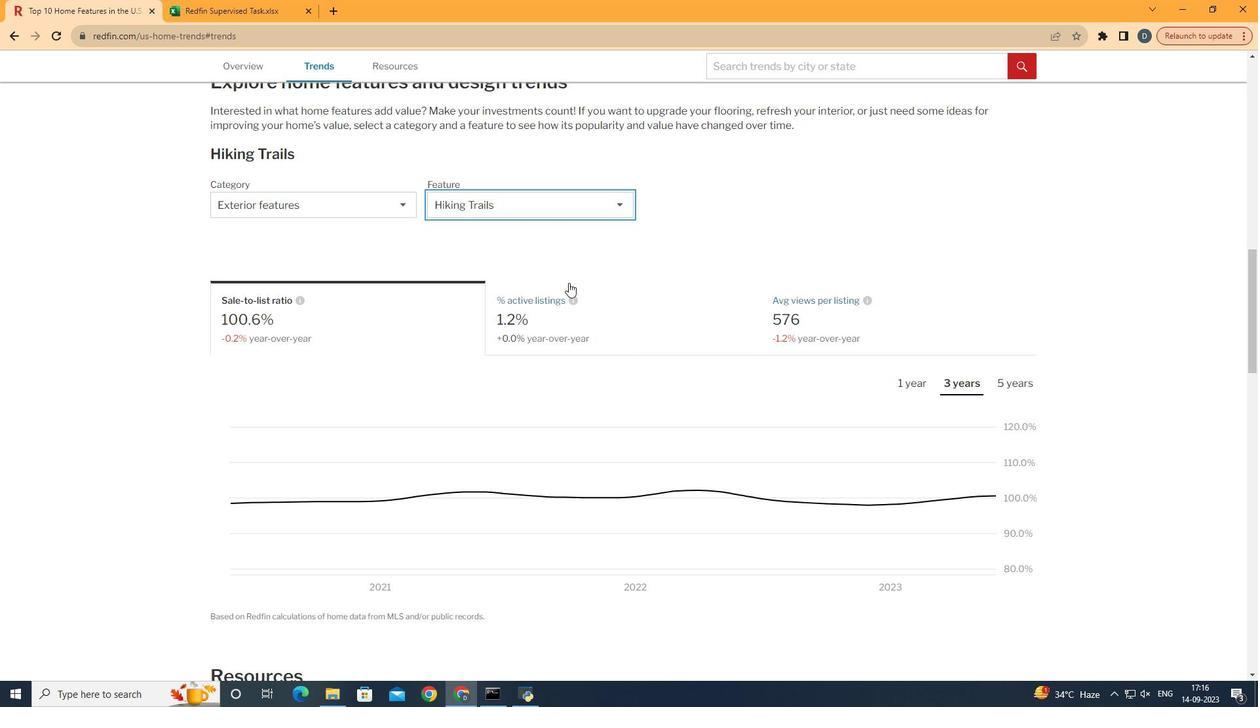 
Action: Mouse moved to (762, 217)
Screenshot: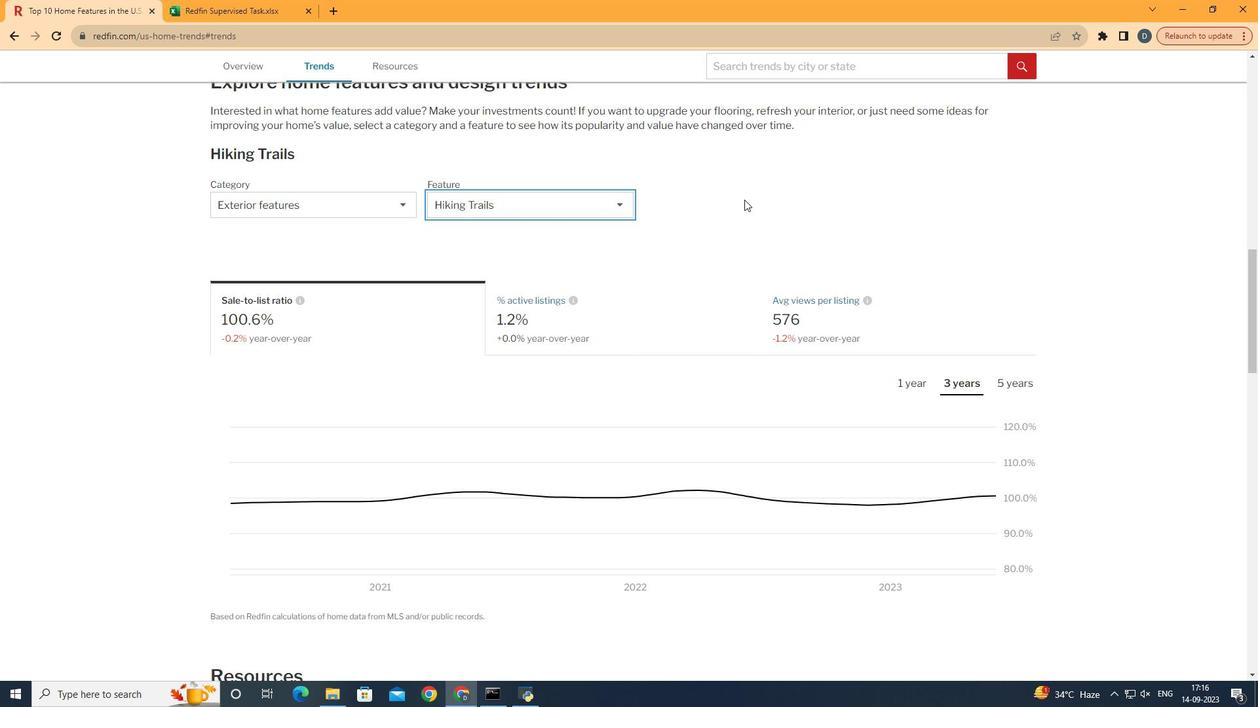 
Action: Mouse scrolled (762, 216) with delta (0, 0)
Screenshot: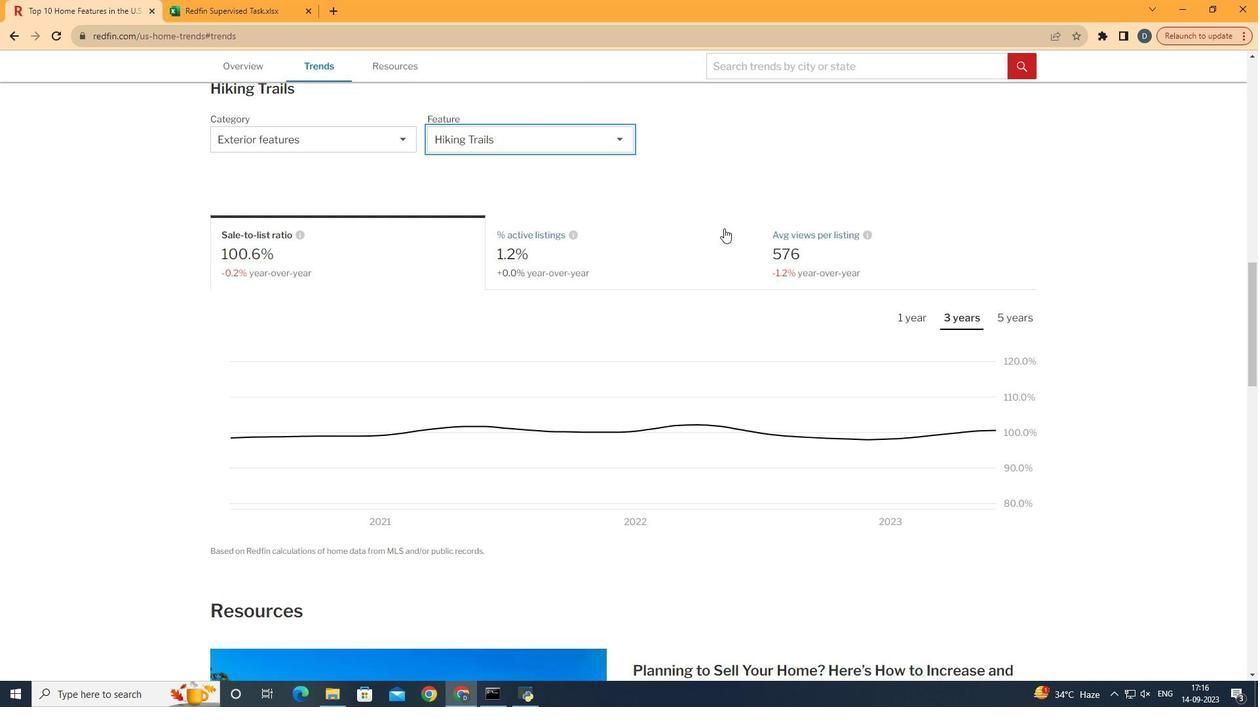 
Action: Mouse moved to (676, 256)
Screenshot: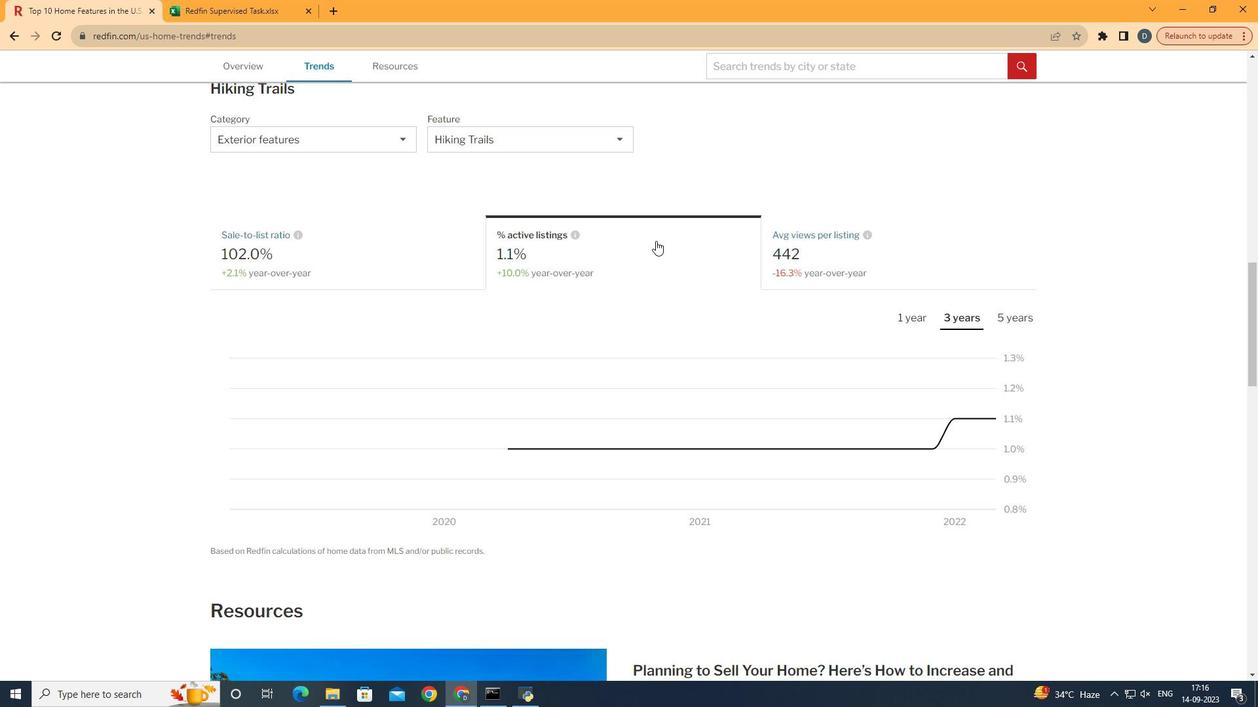 
Action: Mouse pressed left at (676, 256)
Screenshot: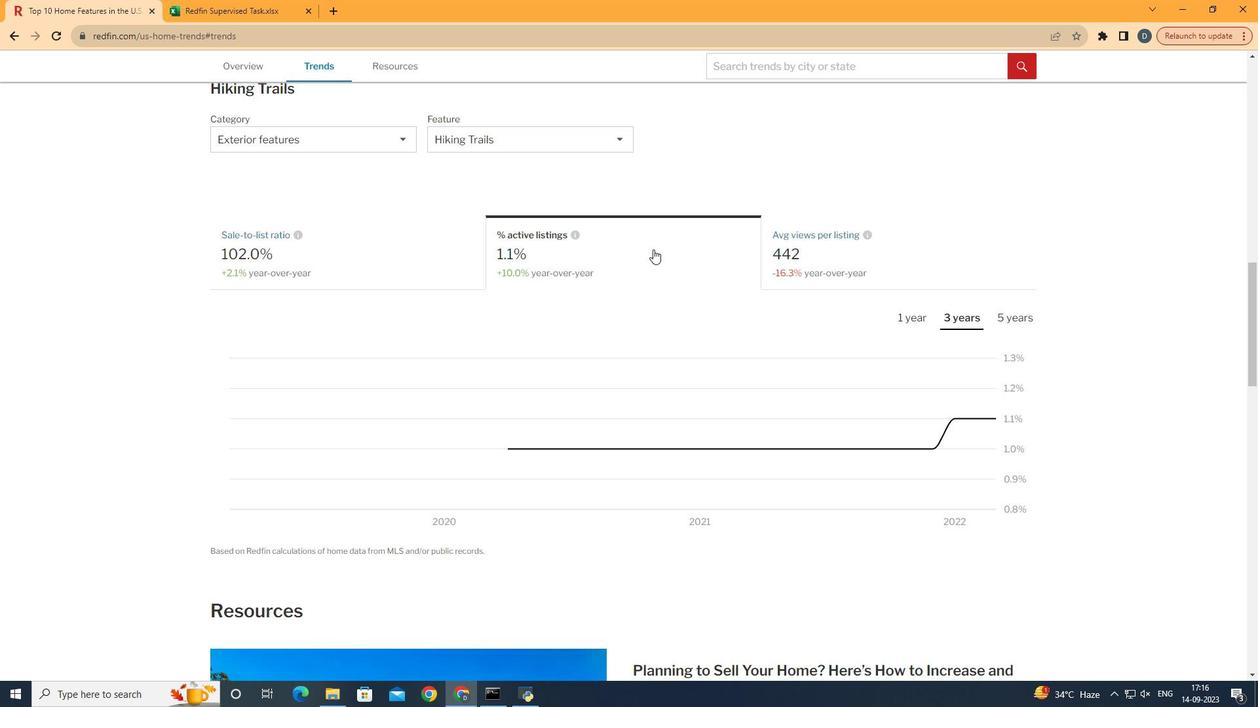 
Action: Mouse moved to (979, 330)
Screenshot: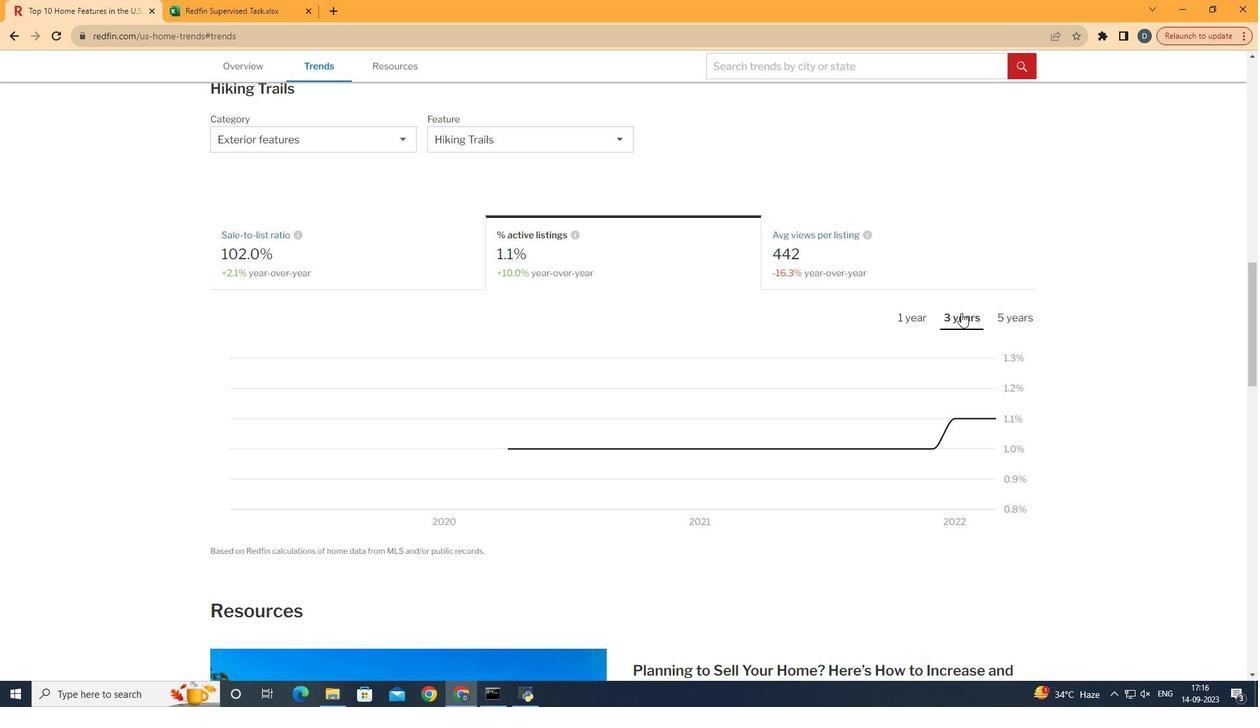 
Action: Mouse pressed left at (979, 330)
Screenshot: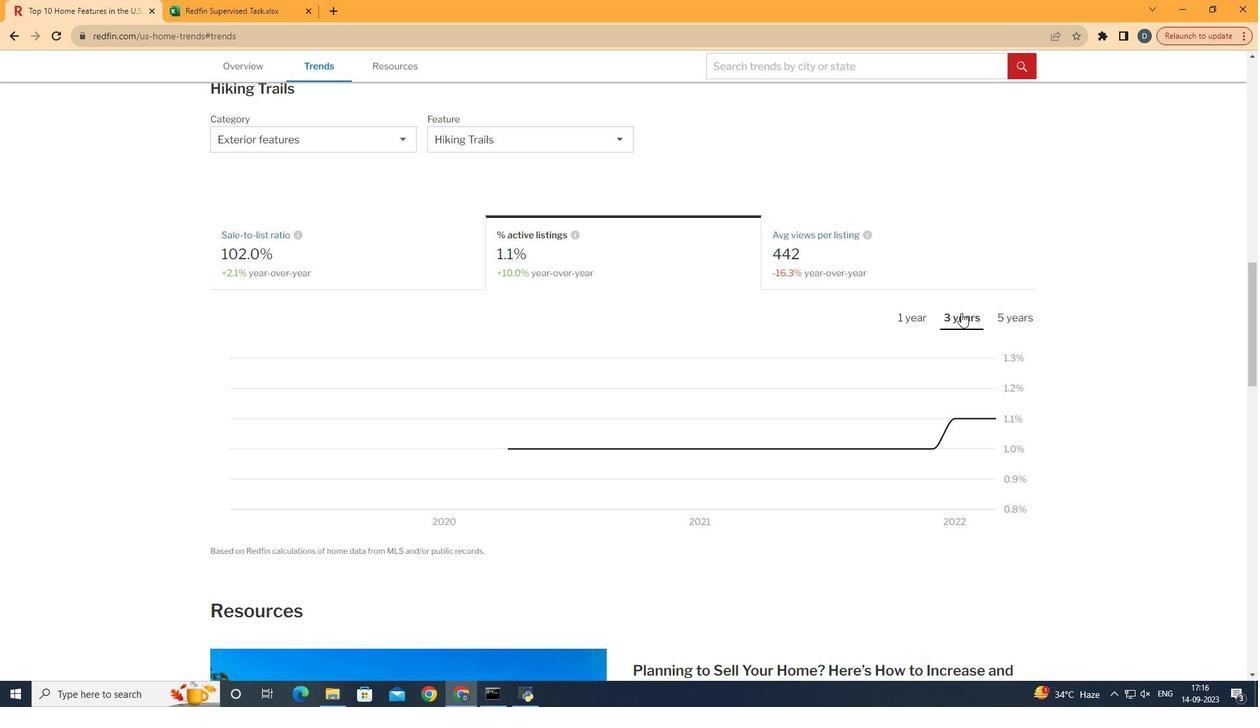 
